 Task: Open Card Emergency Response Planning in Board Sales Forecasting Techniques to Workspace General Accounting and add a team member Softage.1@softage.net, a label Green, a checklist Help Desk Support, an attachment from Trello, a color Green and finally, add a card description 'Conduct team training session on time management and productivity' and a comment 'This task requires us to be adaptable and flexible, willing to pivot our approach as needed to achieve success.'. Add a start date 'Jan 01, 1900' with a due date 'Jan 08, 1900'
Action: Mouse moved to (192, 145)
Screenshot: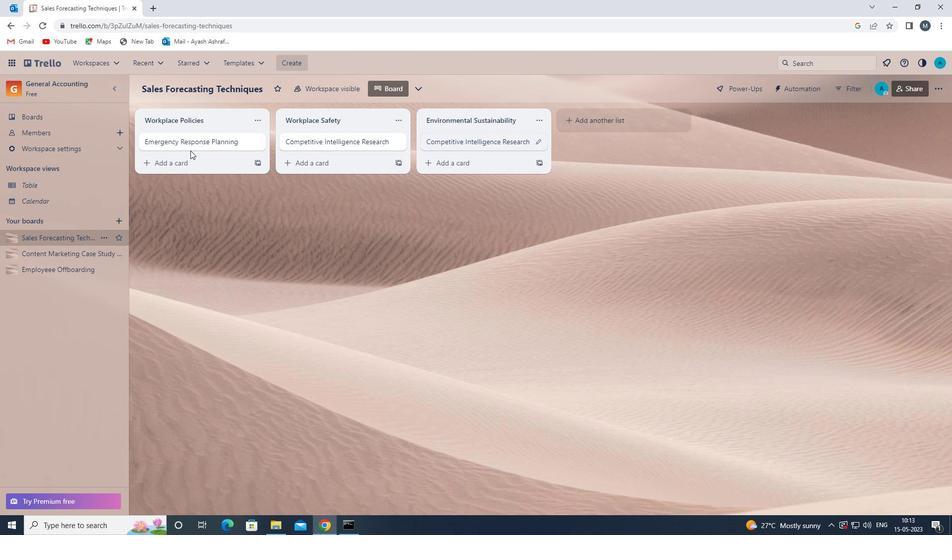 
Action: Mouse pressed left at (192, 145)
Screenshot: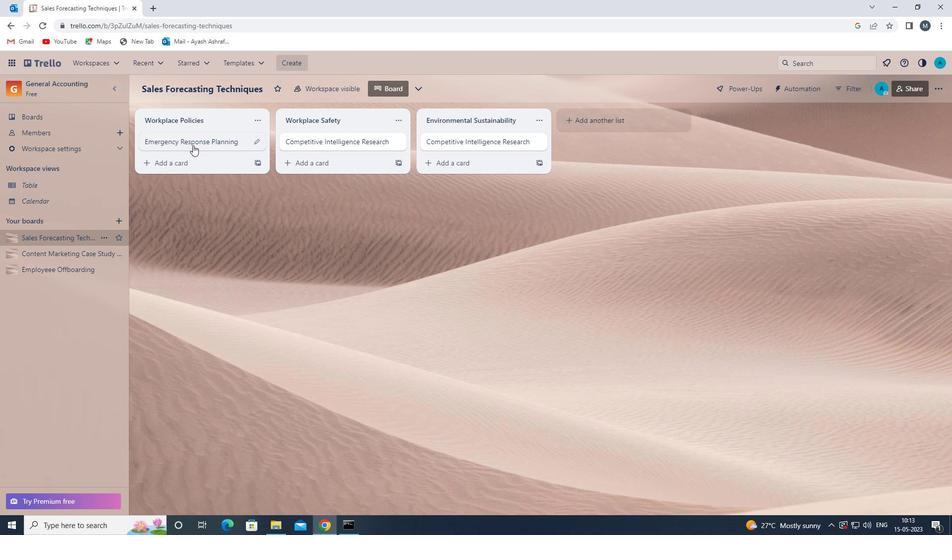 
Action: Mouse moved to (597, 137)
Screenshot: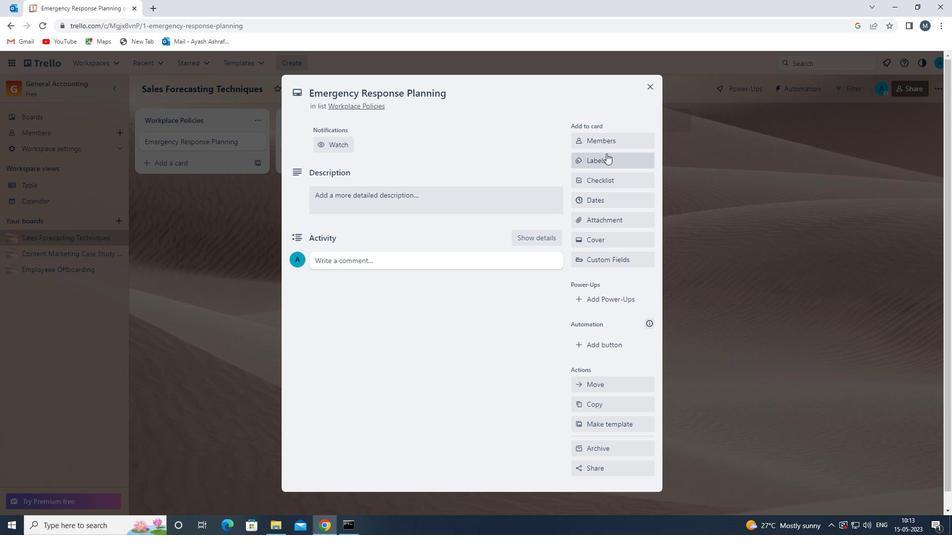 
Action: Mouse pressed left at (597, 137)
Screenshot: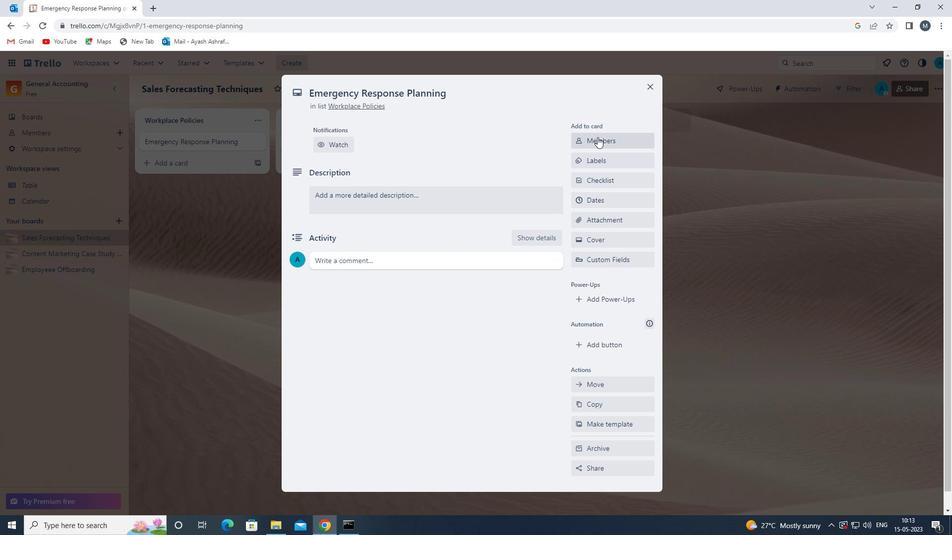 
Action: Key pressed s
Screenshot: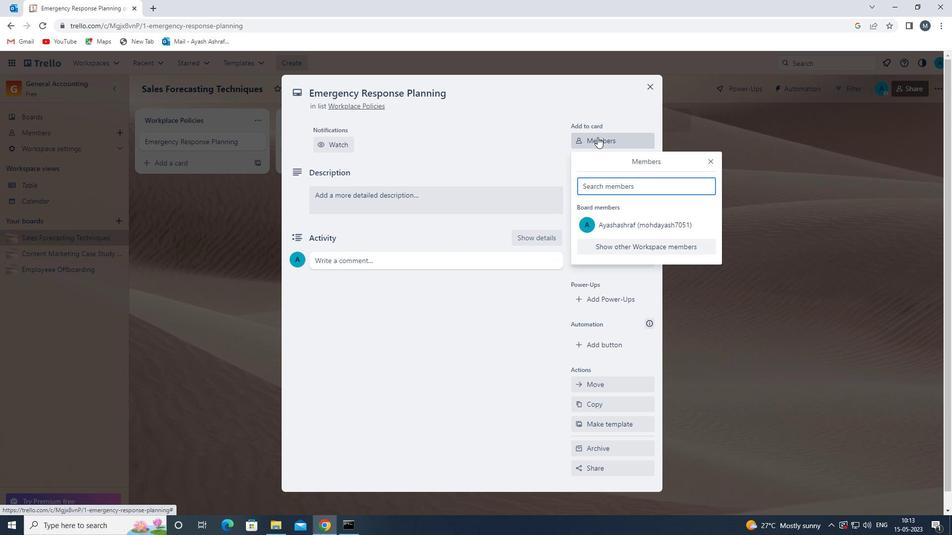 
Action: Mouse moved to (624, 281)
Screenshot: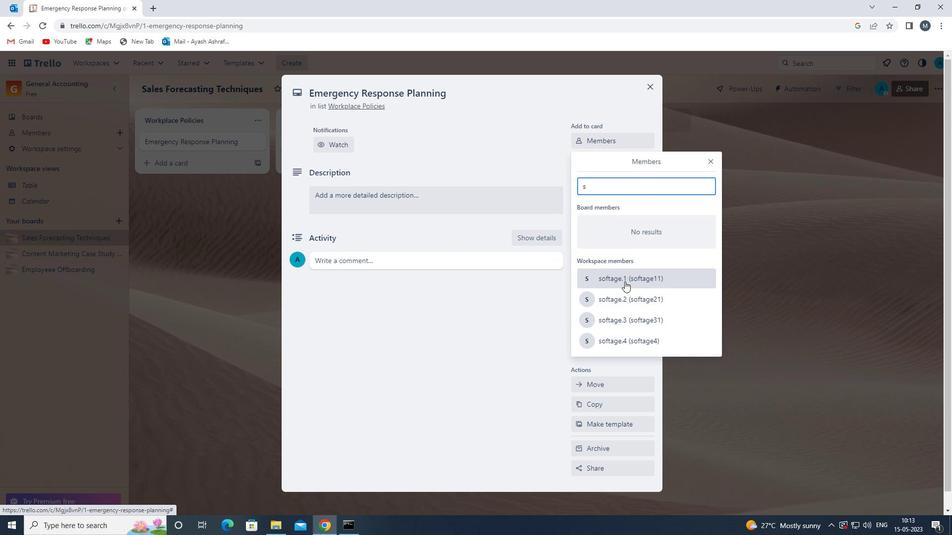 
Action: Mouse pressed left at (624, 281)
Screenshot: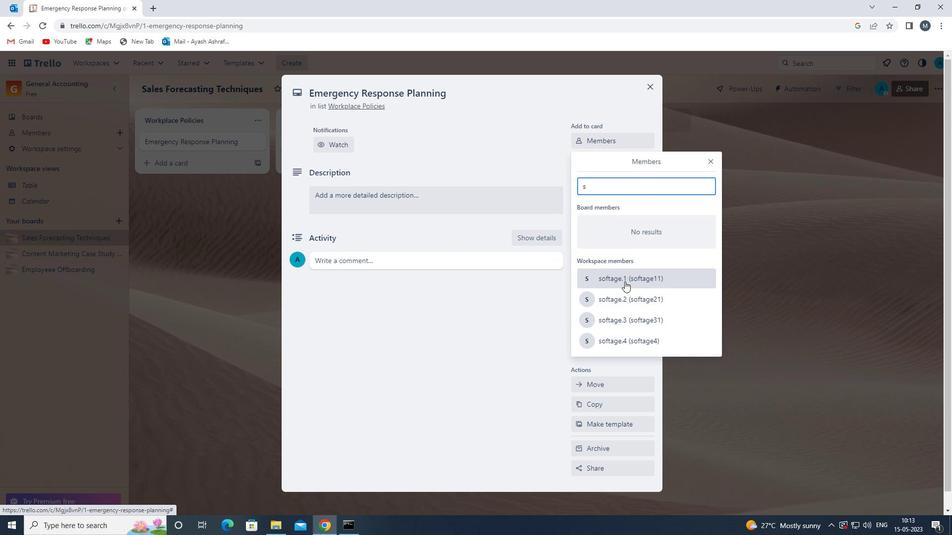 
Action: Mouse moved to (710, 163)
Screenshot: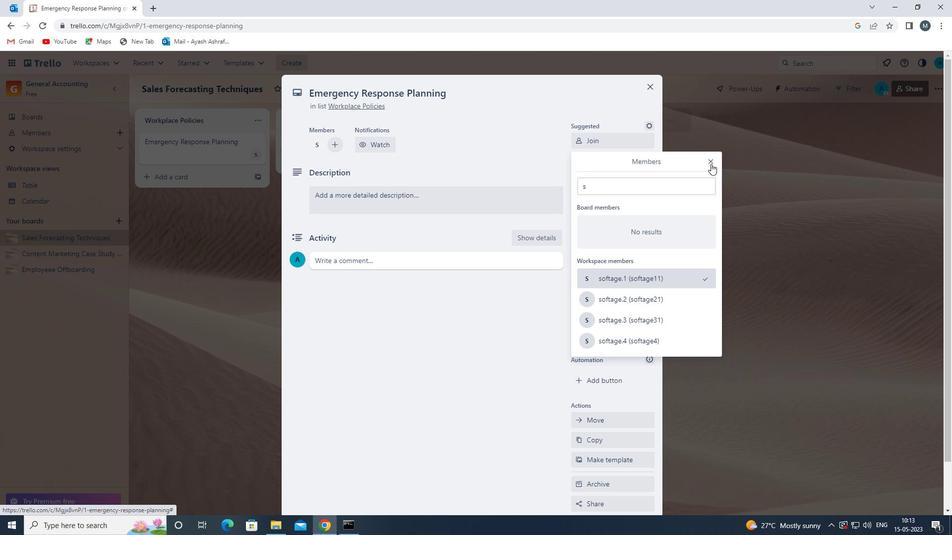 
Action: Mouse pressed left at (710, 163)
Screenshot: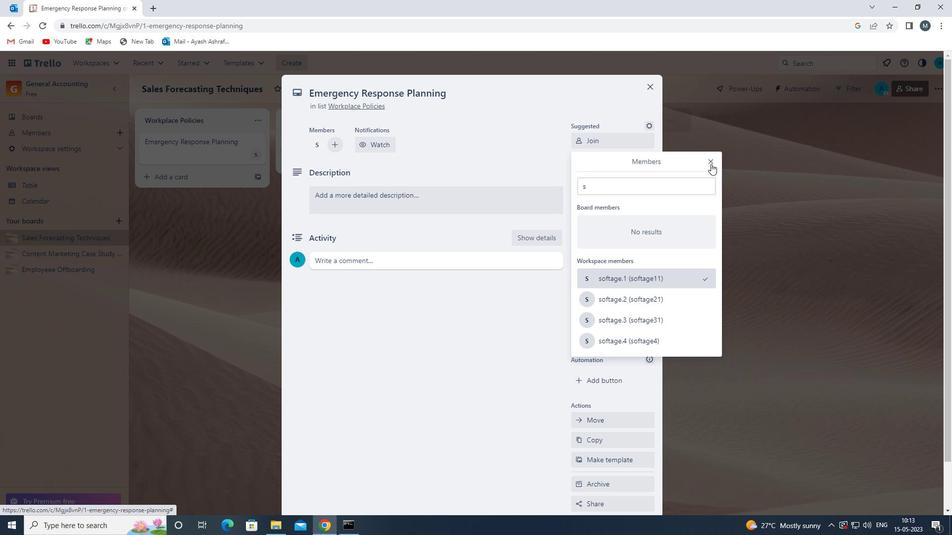 
Action: Mouse moved to (598, 198)
Screenshot: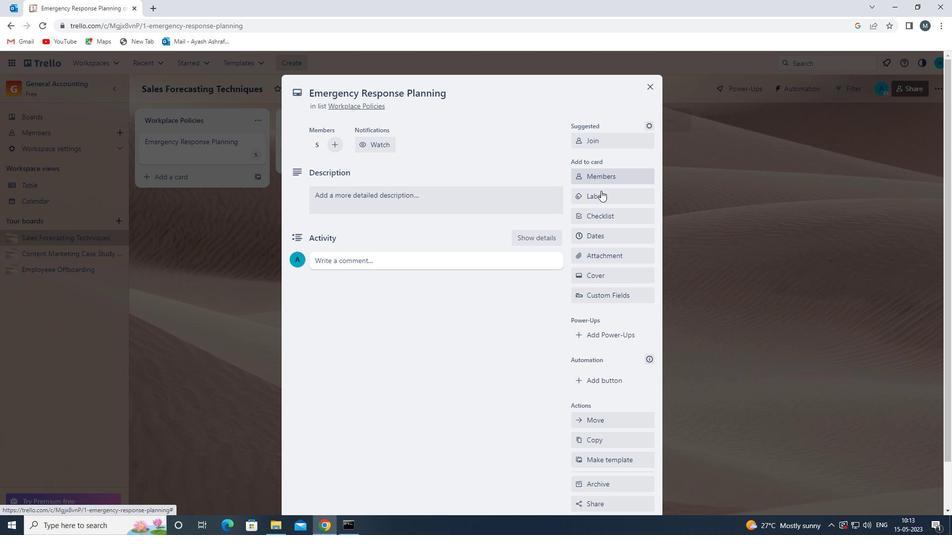 
Action: Mouse pressed left at (598, 198)
Screenshot: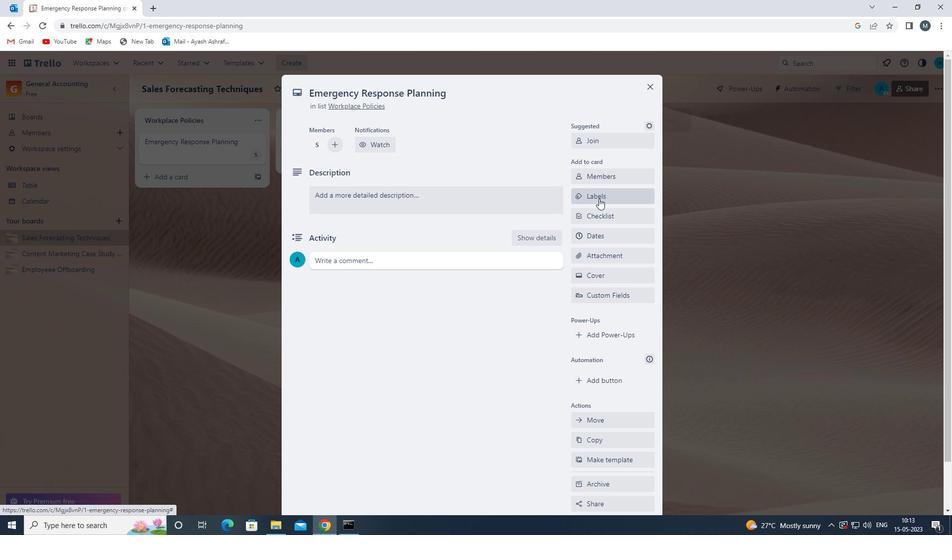 
Action: Mouse moved to (619, 279)
Screenshot: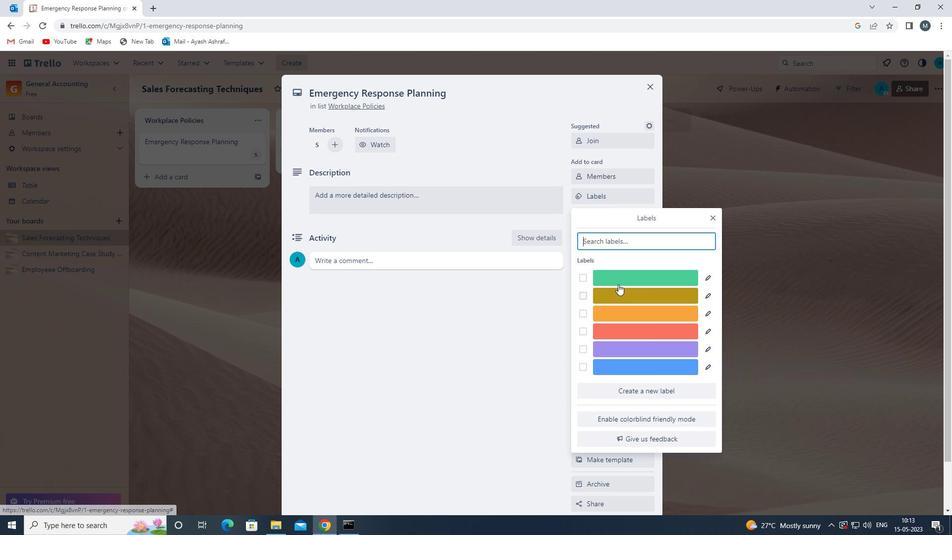 
Action: Mouse pressed left at (619, 279)
Screenshot: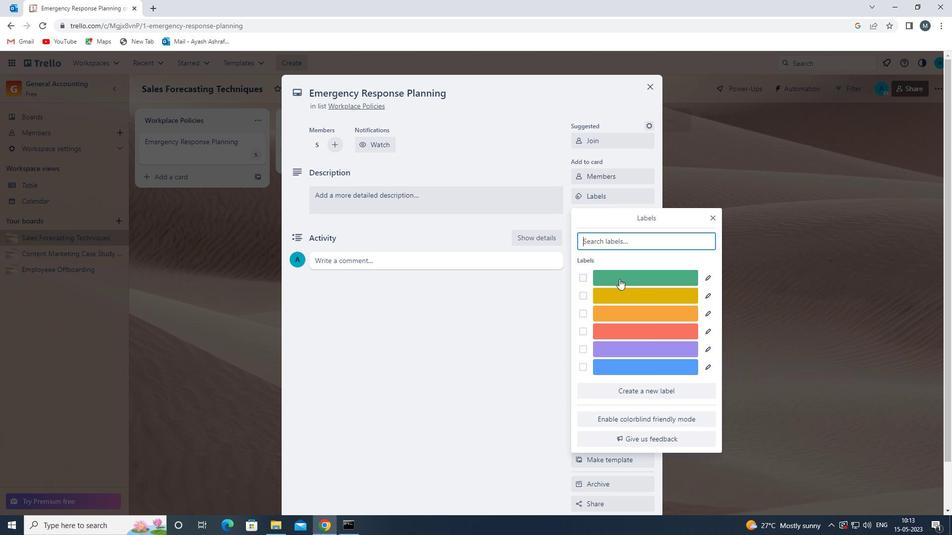 
Action: Mouse moved to (713, 217)
Screenshot: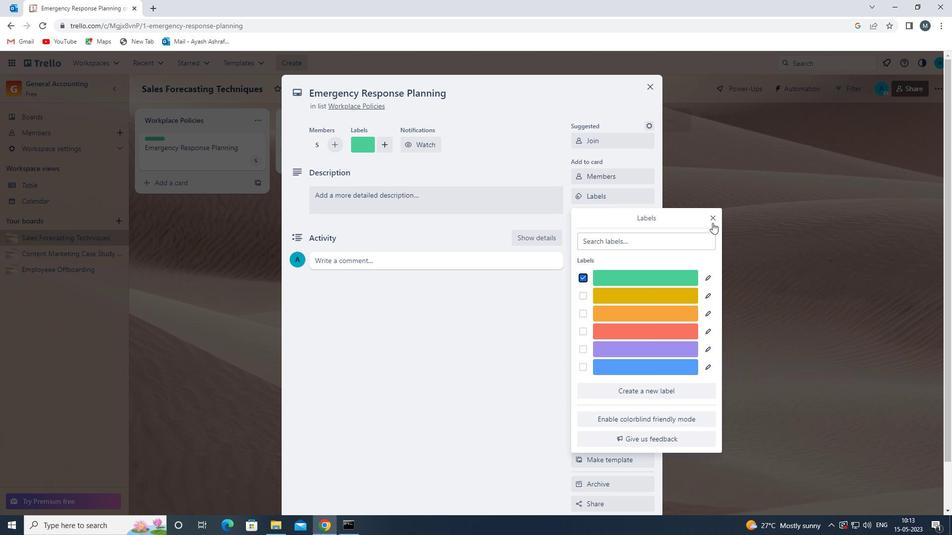 
Action: Mouse pressed left at (713, 217)
Screenshot: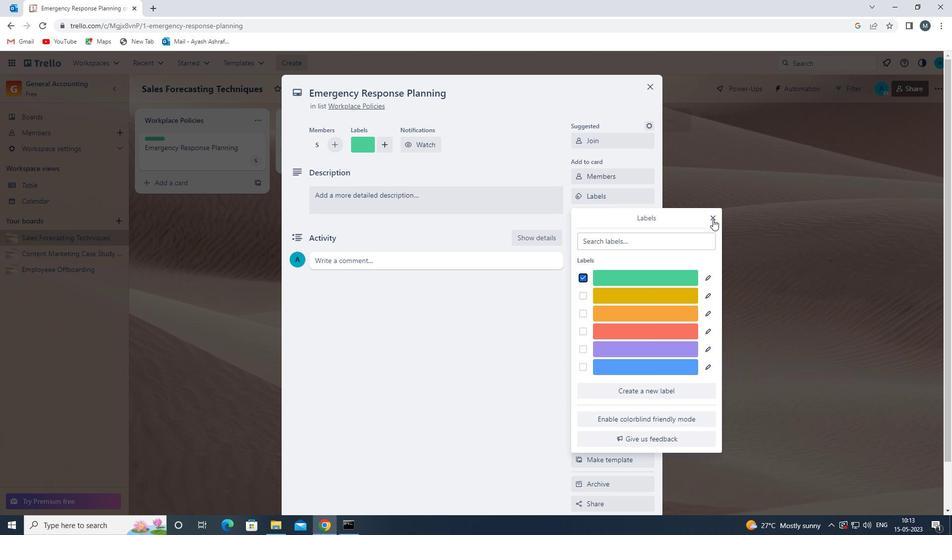 
Action: Mouse moved to (591, 214)
Screenshot: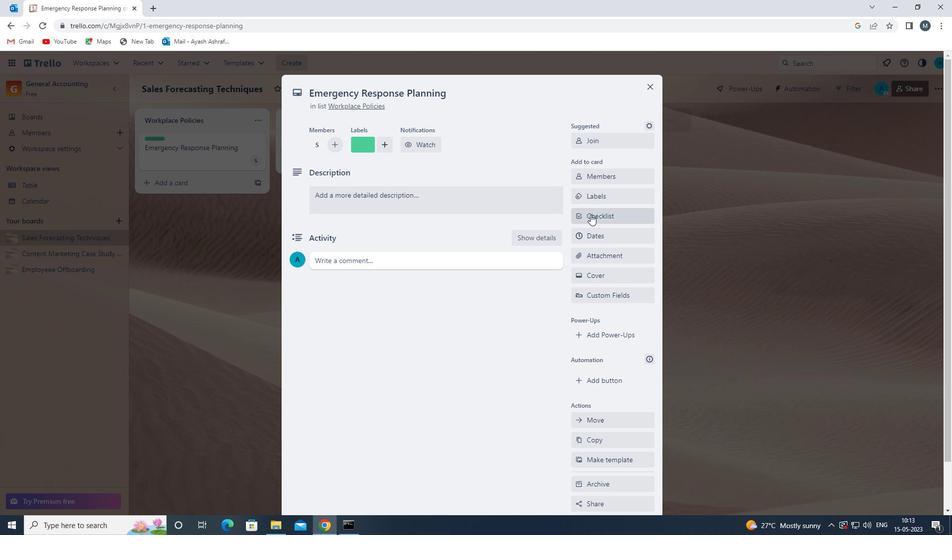 
Action: Mouse pressed left at (591, 214)
Screenshot: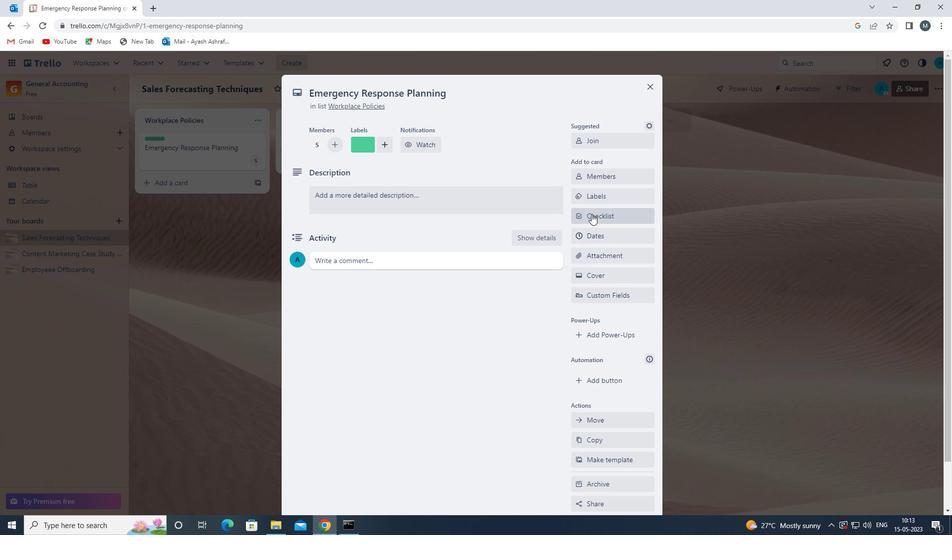 
Action: Key pressed <Key.shift><Key.shift><Key.shift><Key.shift>HELP<Key.space><Key.shift>DESK<Key.space><Key.shift>SUPPORT<Key.space>
Screenshot: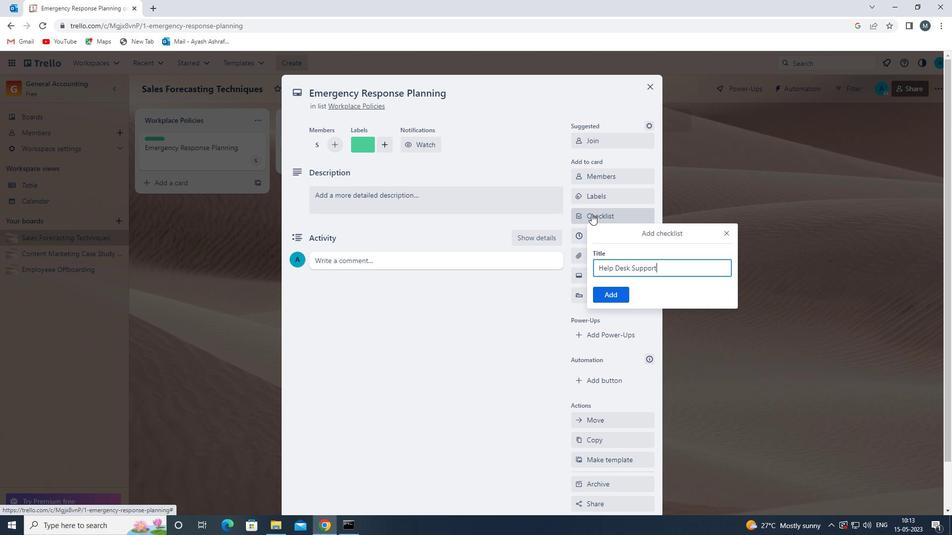 
Action: Mouse moved to (613, 296)
Screenshot: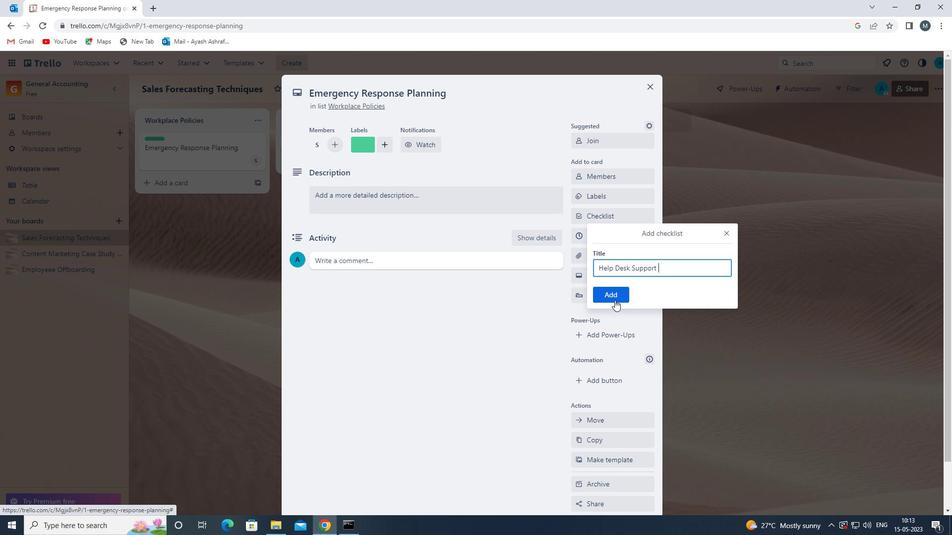 
Action: Mouse pressed left at (613, 296)
Screenshot: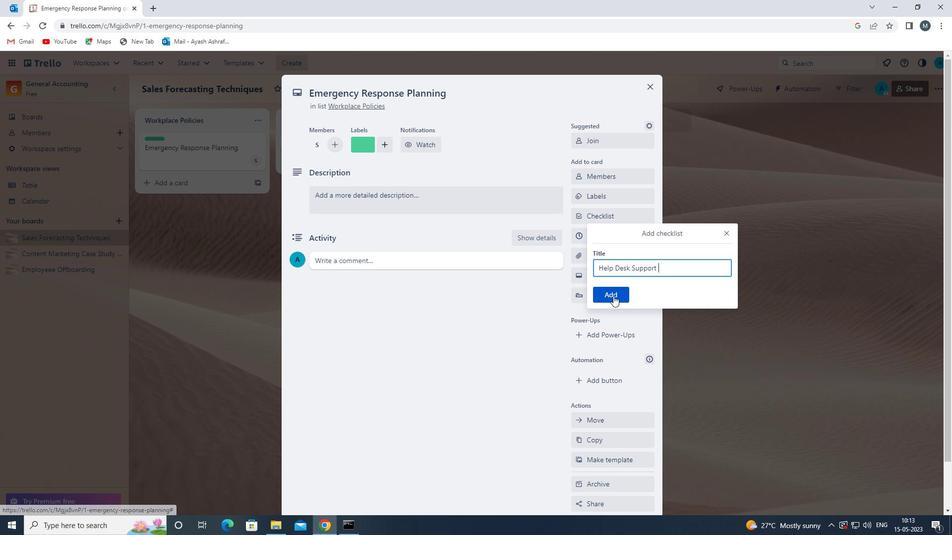 
Action: Mouse moved to (597, 250)
Screenshot: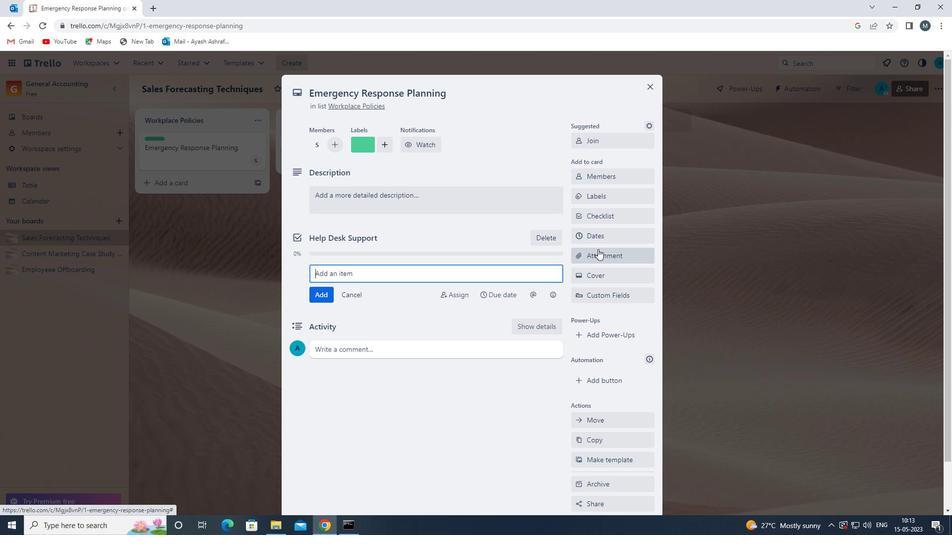 
Action: Mouse pressed left at (597, 250)
Screenshot: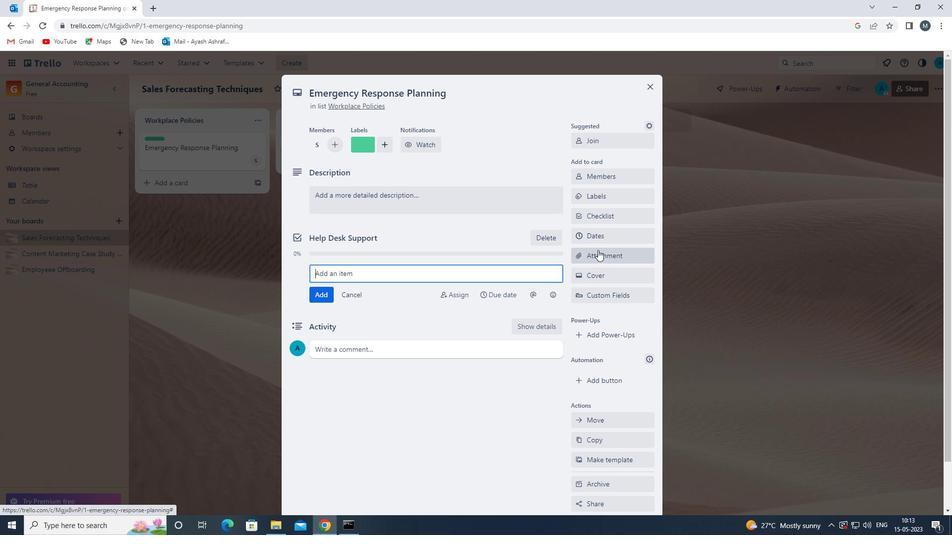 
Action: Mouse moved to (592, 314)
Screenshot: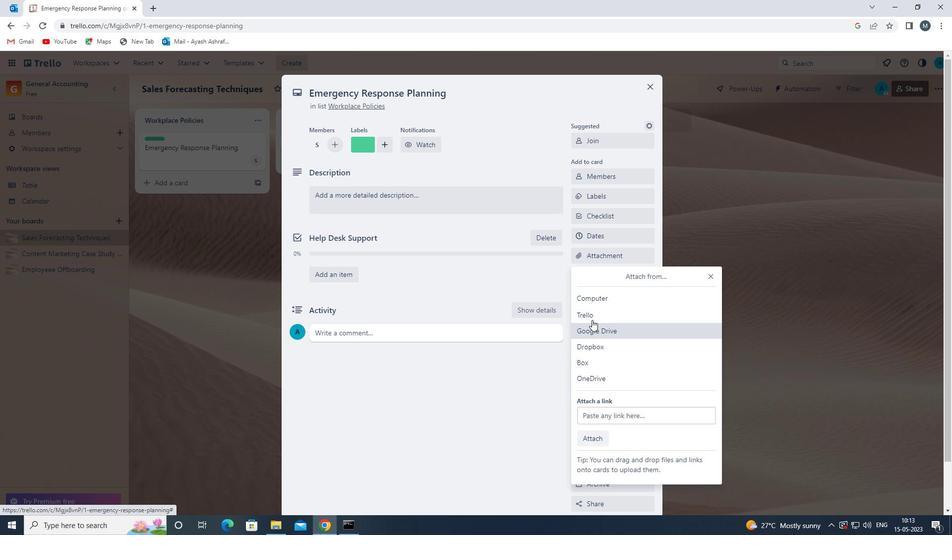
Action: Mouse pressed left at (592, 314)
Screenshot: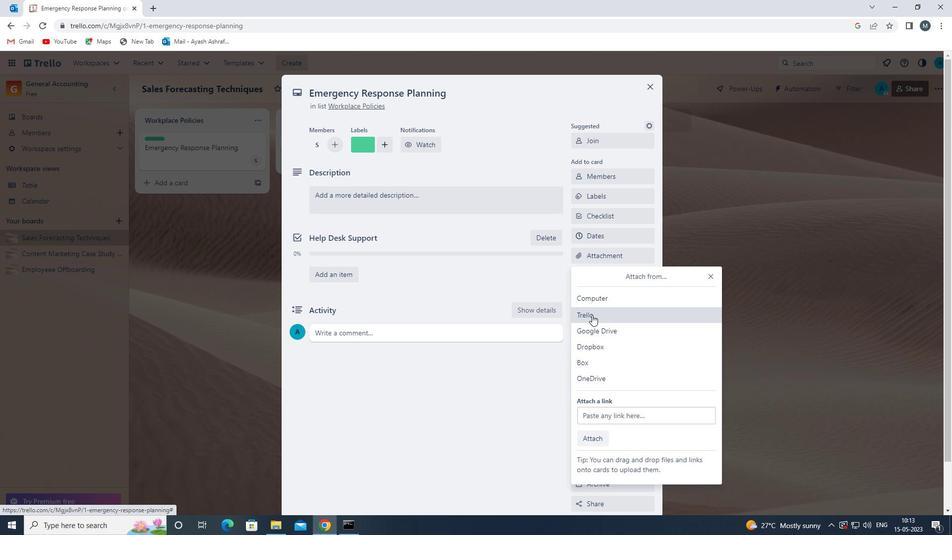 
Action: Mouse moved to (596, 279)
Screenshot: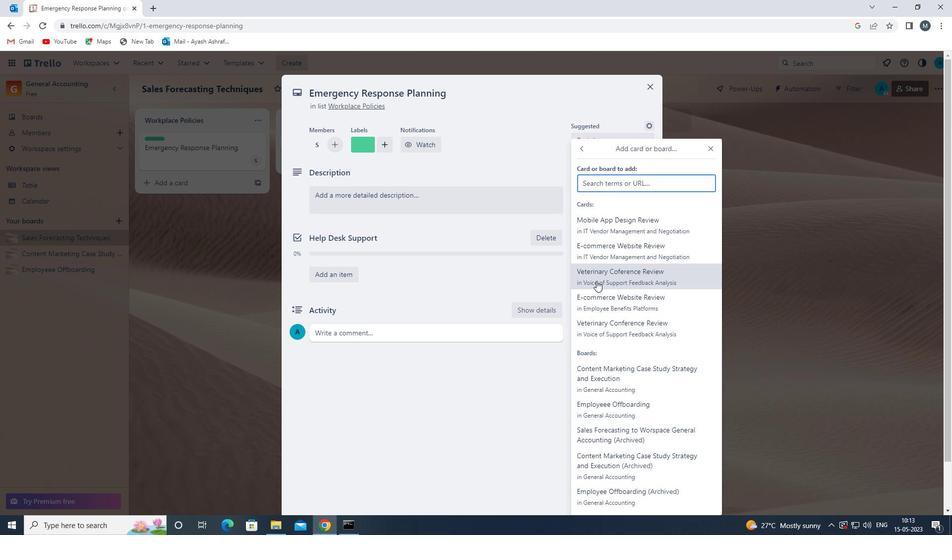 
Action: Mouse pressed left at (596, 279)
Screenshot: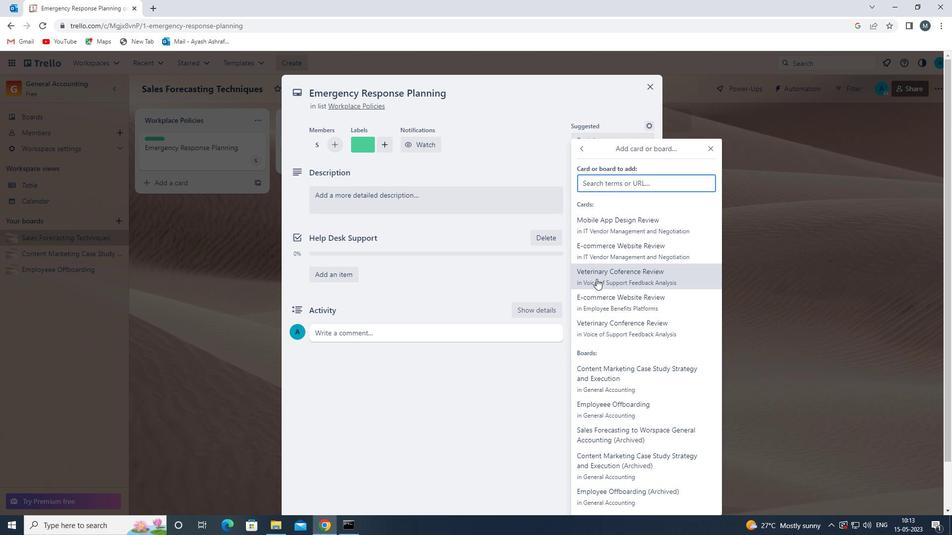
Action: Mouse moved to (600, 278)
Screenshot: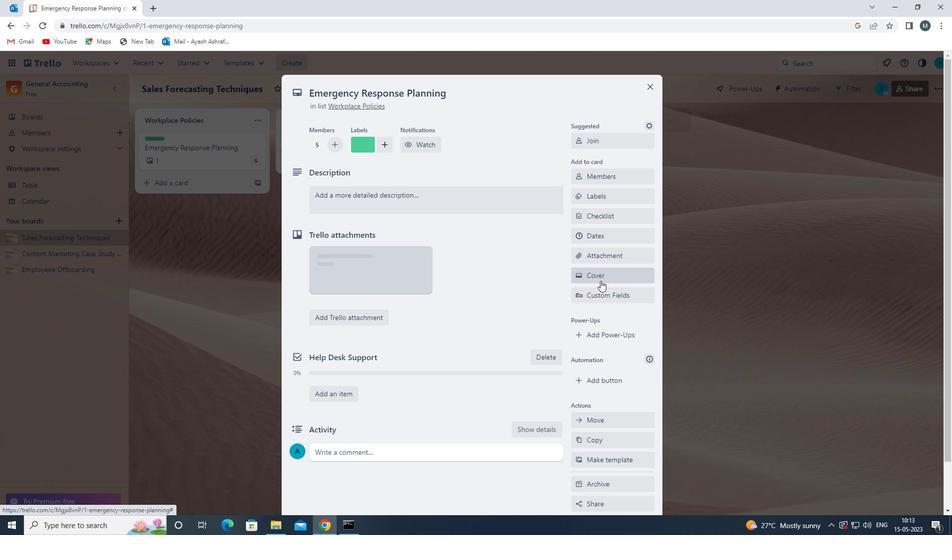 
Action: Mouse pressed left at (600, 278)
Screenshot: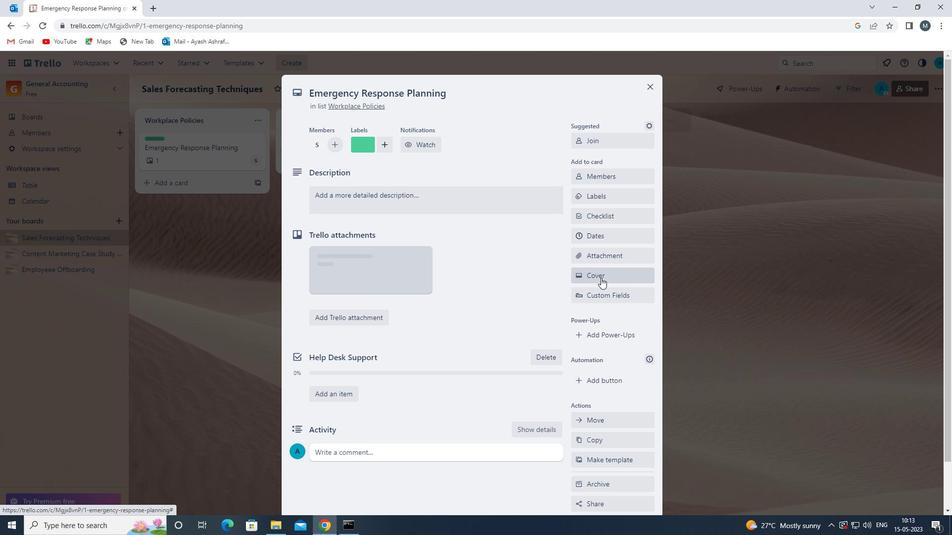 
Action: Mouse moved to (592, 311)
Screenshot: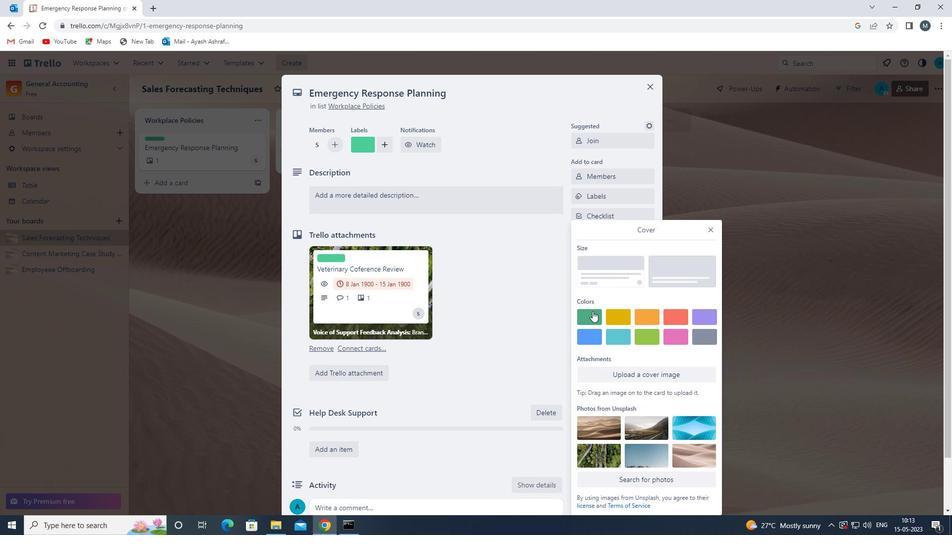 
Action: Mouse pressed left at (592, 311)
Screenshot: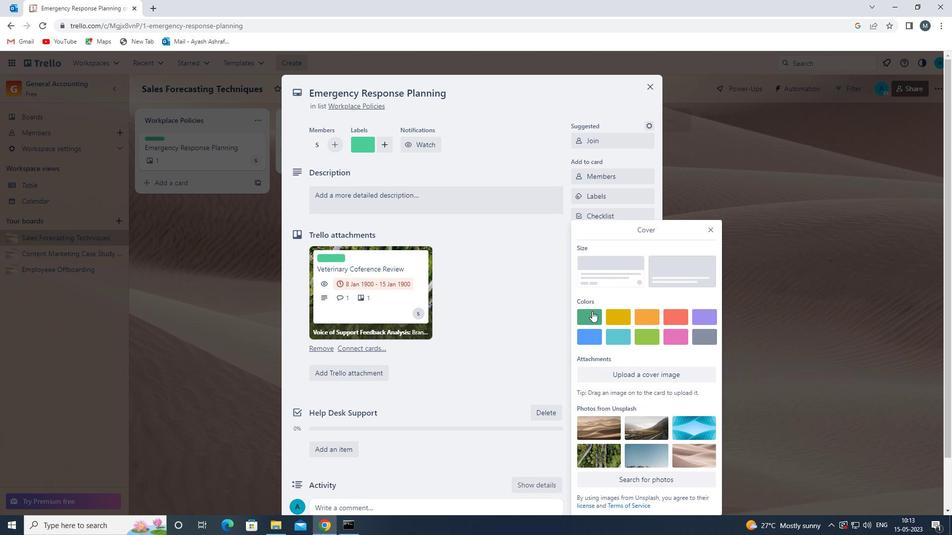 
Action: Mouse moved to (709, 210)
Screenshot: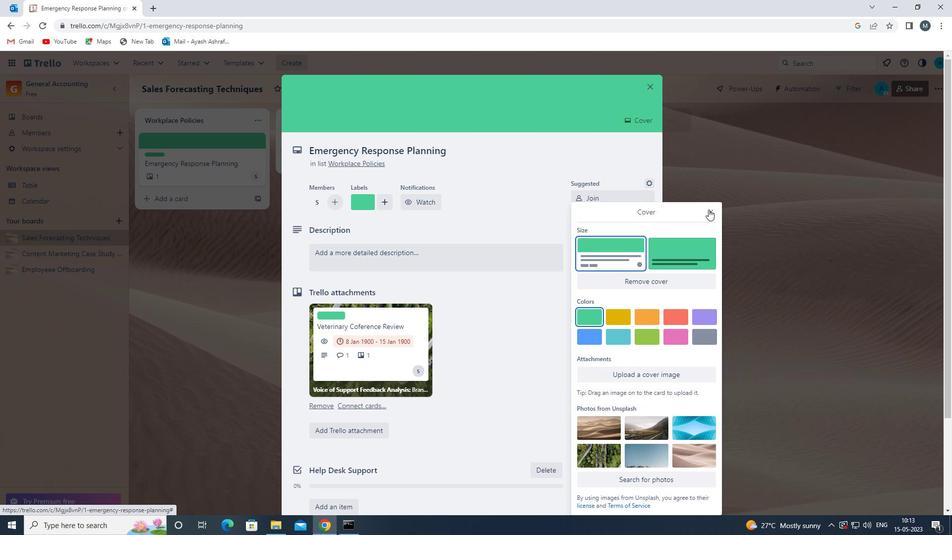 
Action: Mouse pressed left at (709, 210)
Screenshot: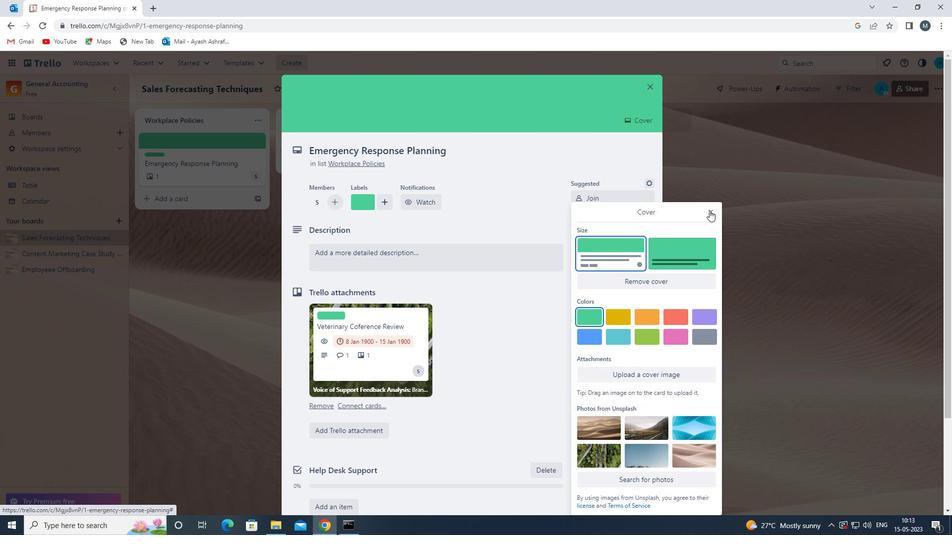 
Action: Mouse moved to (395, 255)
Screenshot: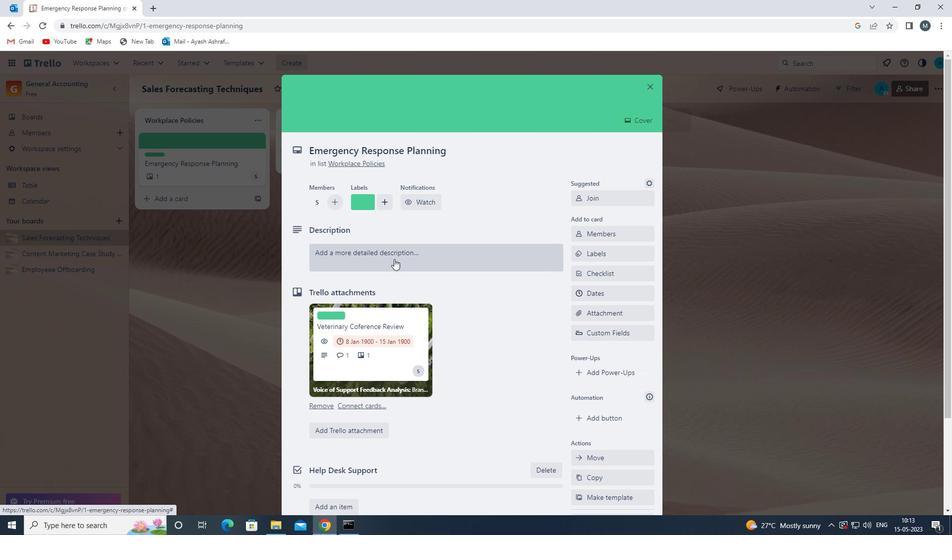
Action: Mouse pressed left at (395, 255)
Screenshot: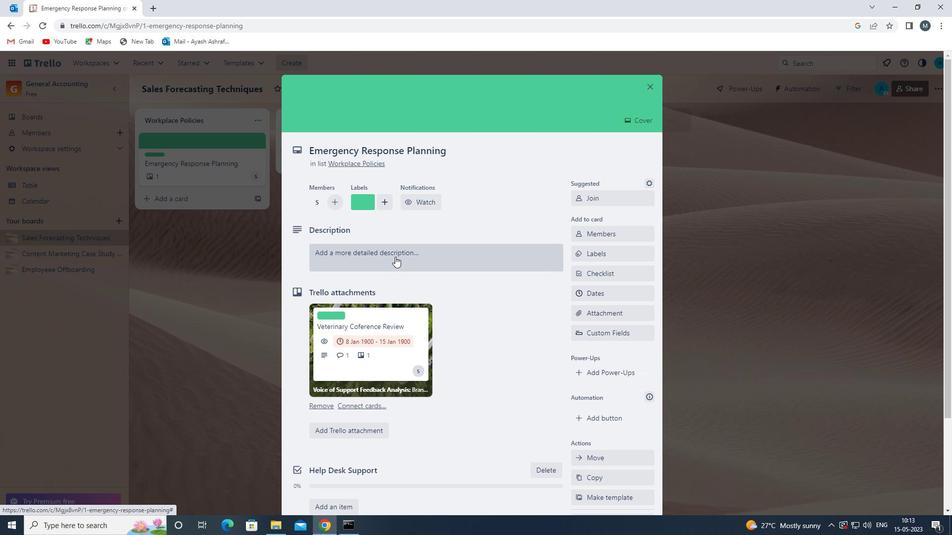 
Action: Mouse moved to (339, 290)
Screenshot: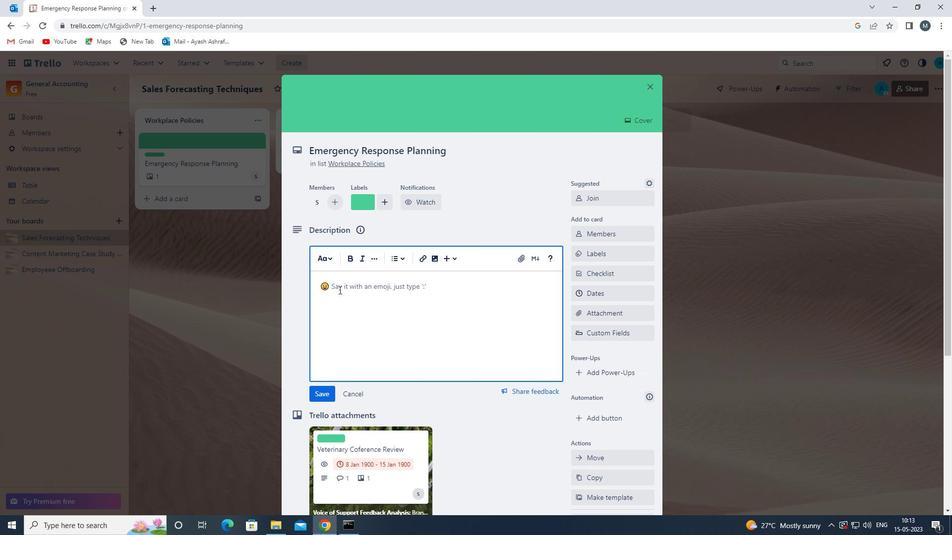 
Action: Mouse pressed left at (339, 290)
Screenshot: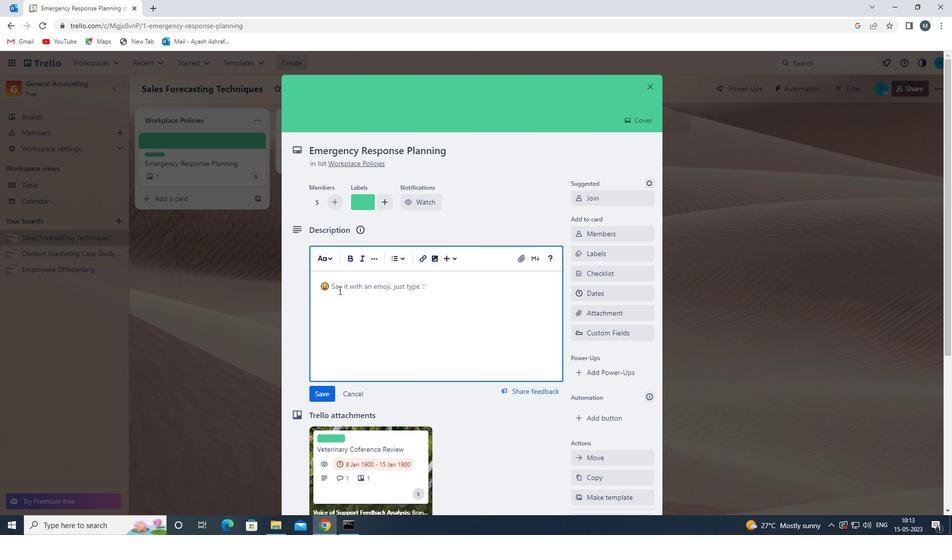
Action: Mouse moved to (338, 291)
Screenshot: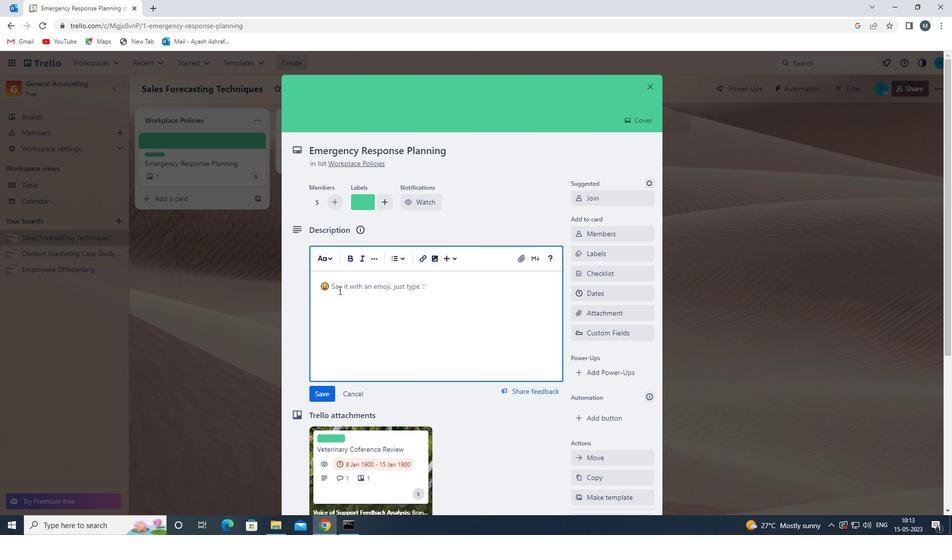 
Action: Key pressed <Key.shift><Key.shift><Key.shift><Key.shift><Key.shift>CONDUCT<Key.space>TEAM<Key.space>TRAINING<Key.space>SESSION<Key.space>ON<Key.space>TIME<Key.space>MANAGEMENT<Key.space>AND<Key.space>PRODUCTIVITY<Key.space>
Screenshot: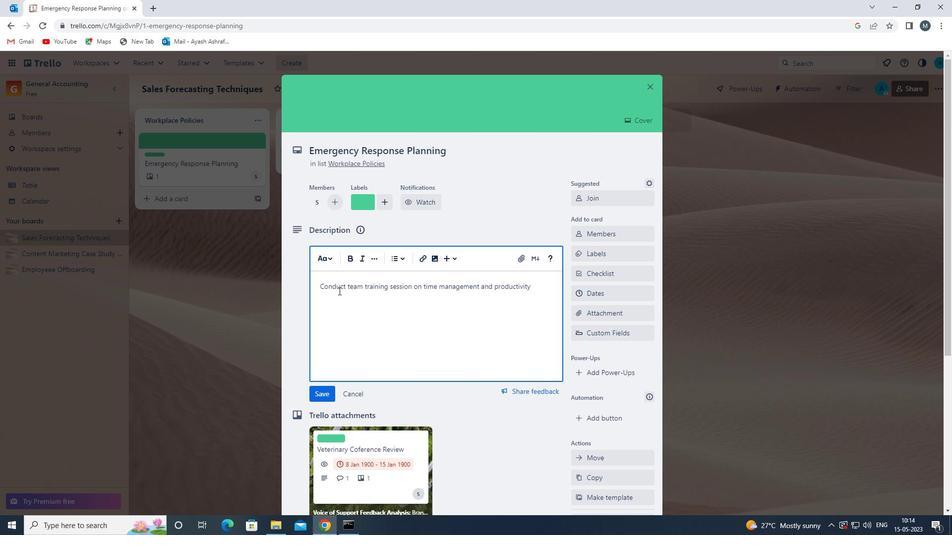 
Action: Mouse moved to (321, 394)
Screenshot: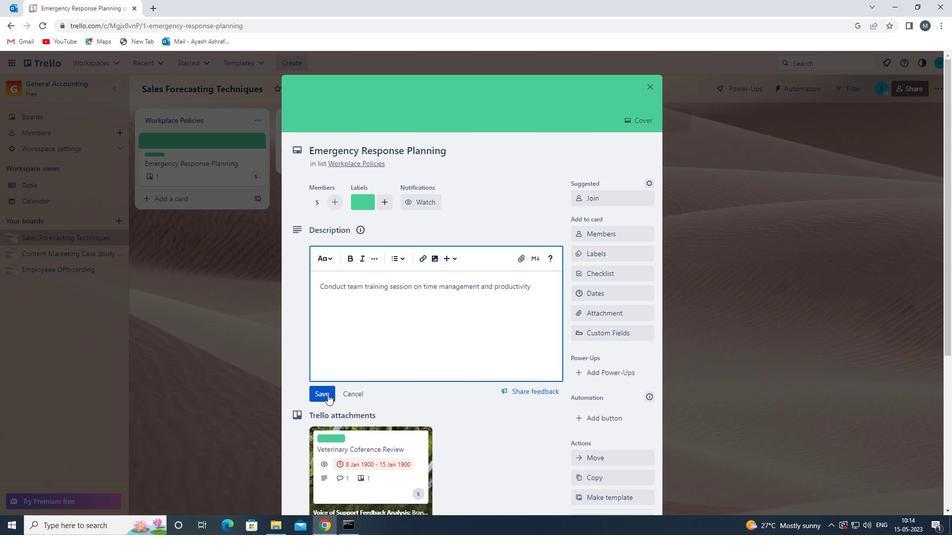 
Action: Mouse pressed left at (321, 394)
Screenshot: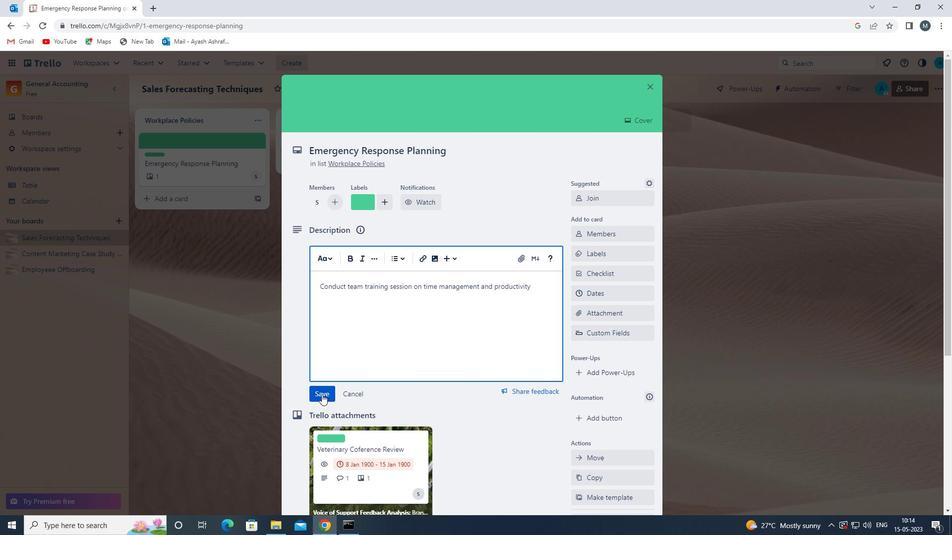 
Action: Mouse moved to (430, 309)
Screenshot: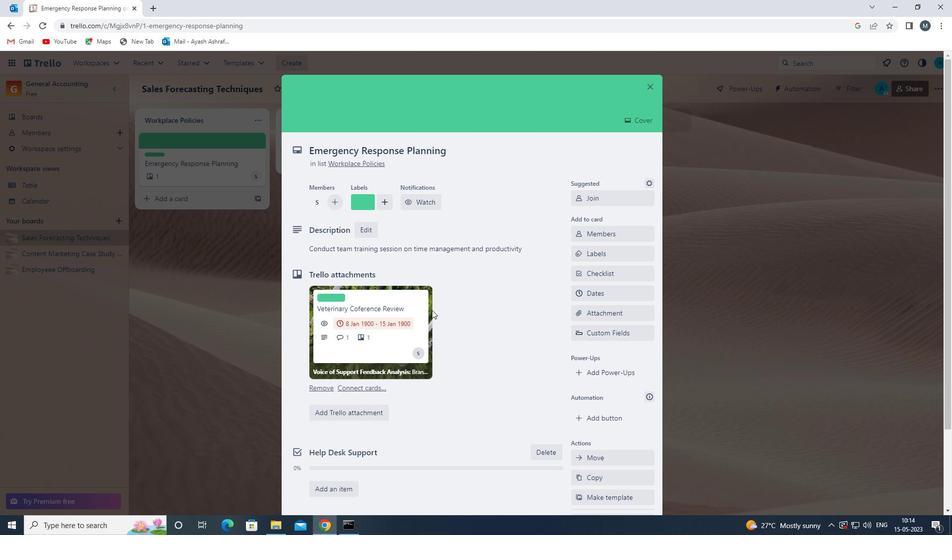 
Action: Mouse scrolled (430, 309) with delta (0, 0)
Screenshot: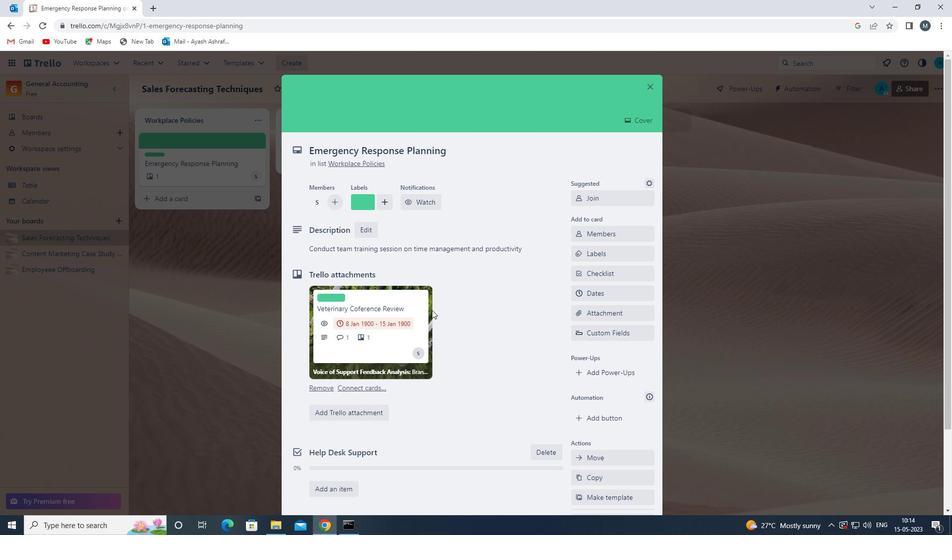 
Action: Mouse moved to (430, 309)
Screenshot: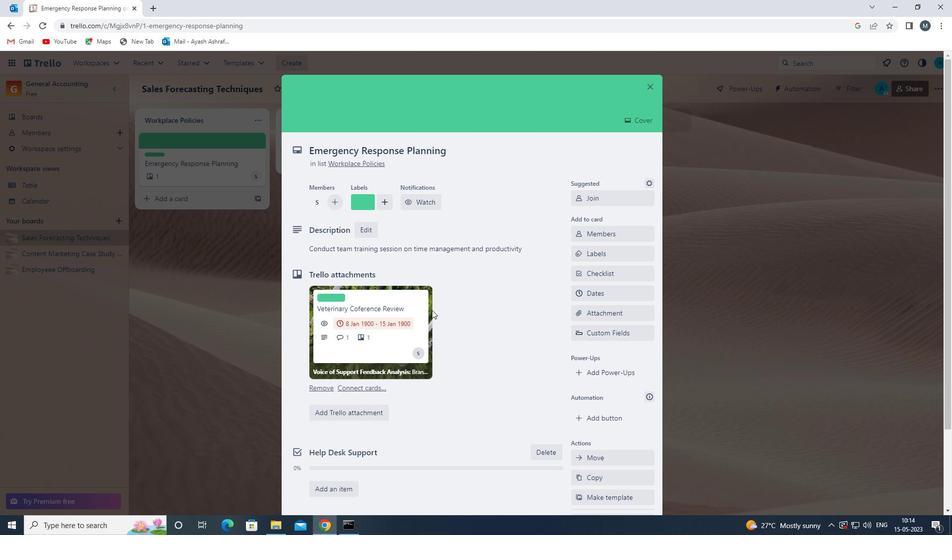 
Action: Mouse scrolled (430, 309) with delta (0, 0)
Screenshot: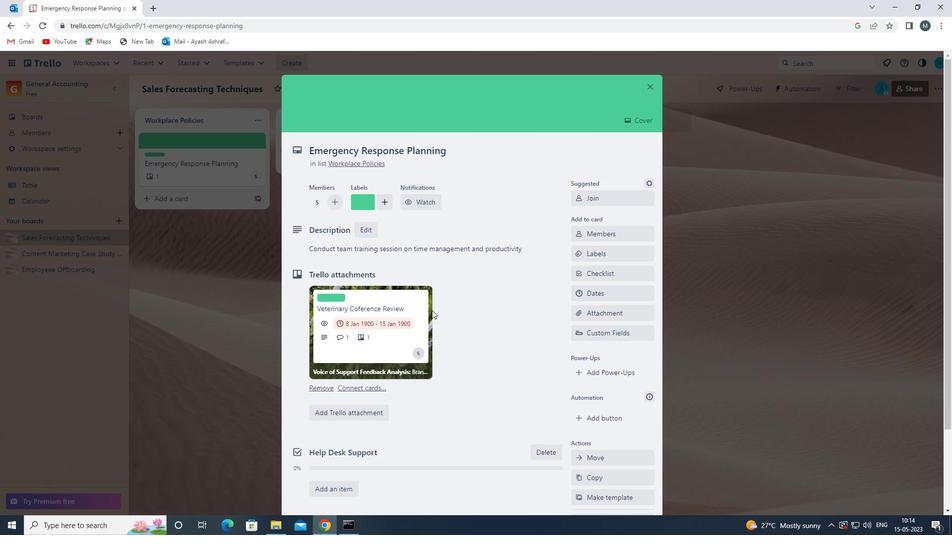 
Action: Mouse moved to (428, 310)
Screenshot: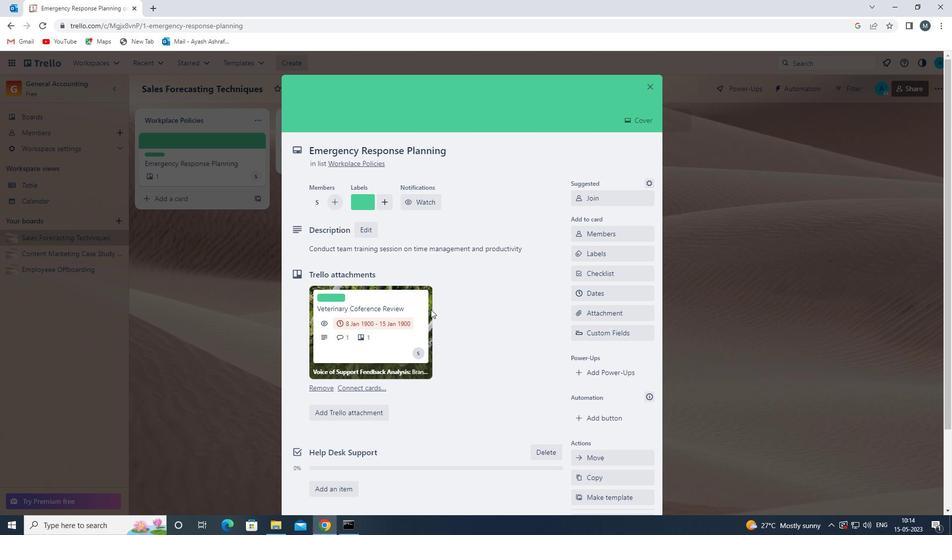 
Action: Mouse scrolled (428, 309) with delta (0, 0)
Screenshot: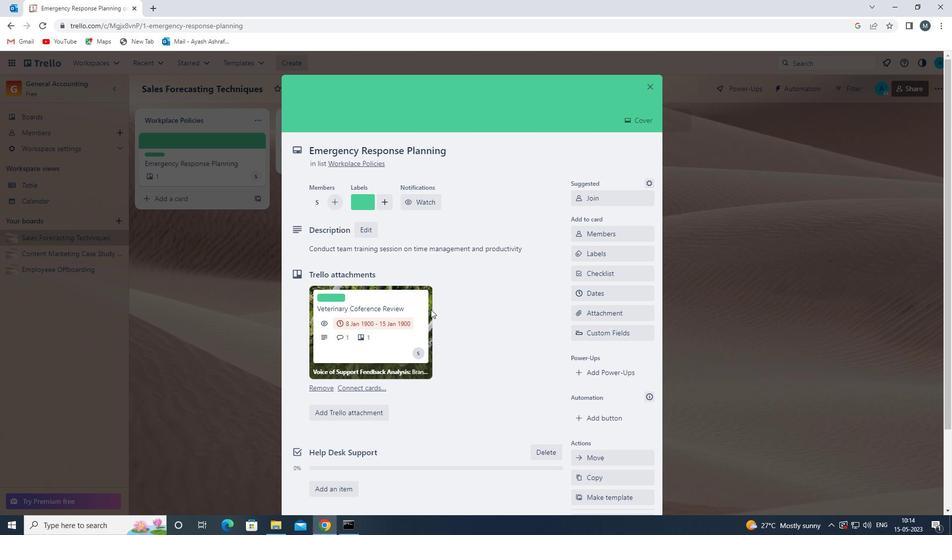 
Action: Mouse moved to (363, 449)
Screenshot: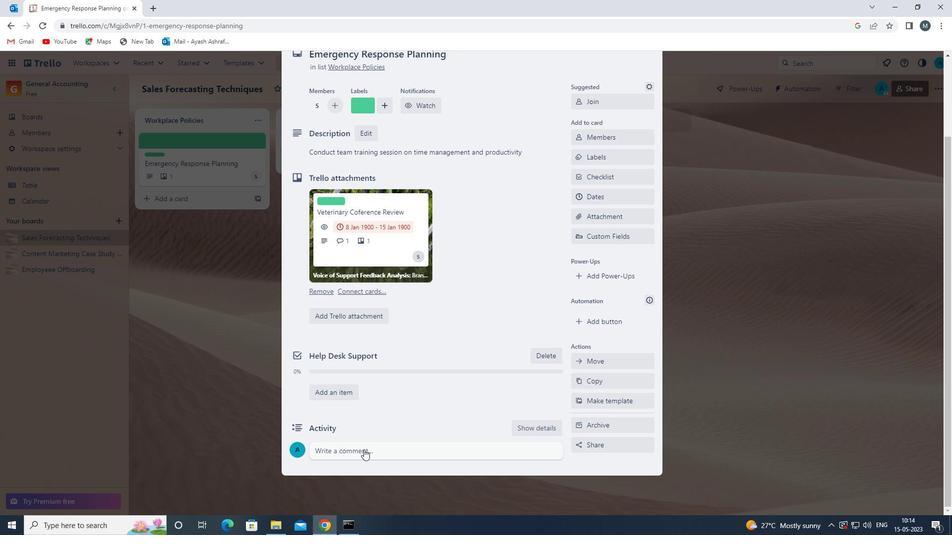 
Action: Mouse pressed left at (363, 449)
Screenshot: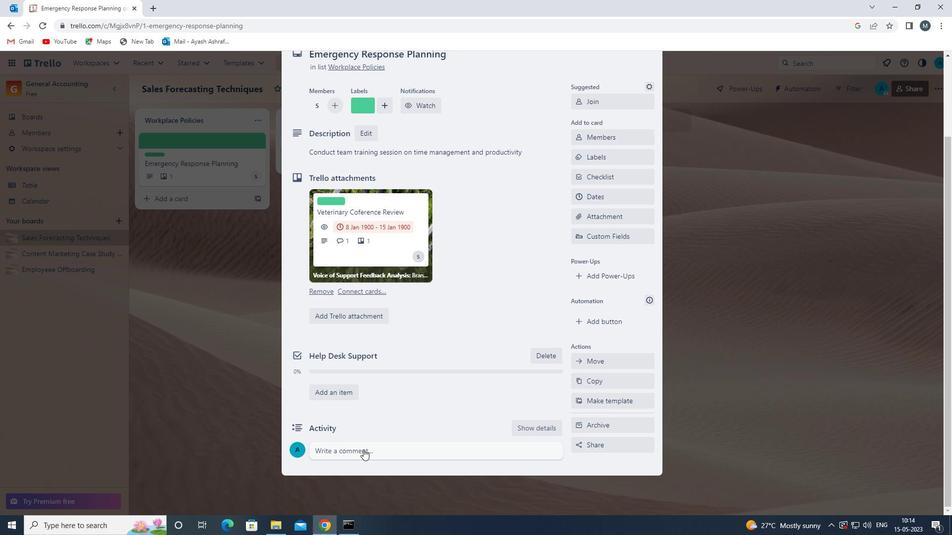 
Action: Mouse moved to (404, 383)
Screenshot: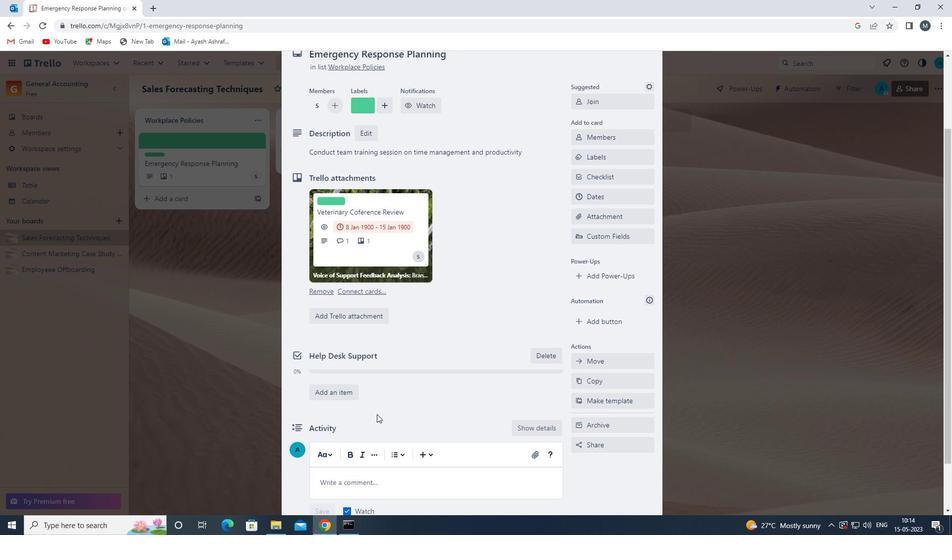
Action: Mouse scrolled (404, 383) with delta (0, 0)
Screenshot: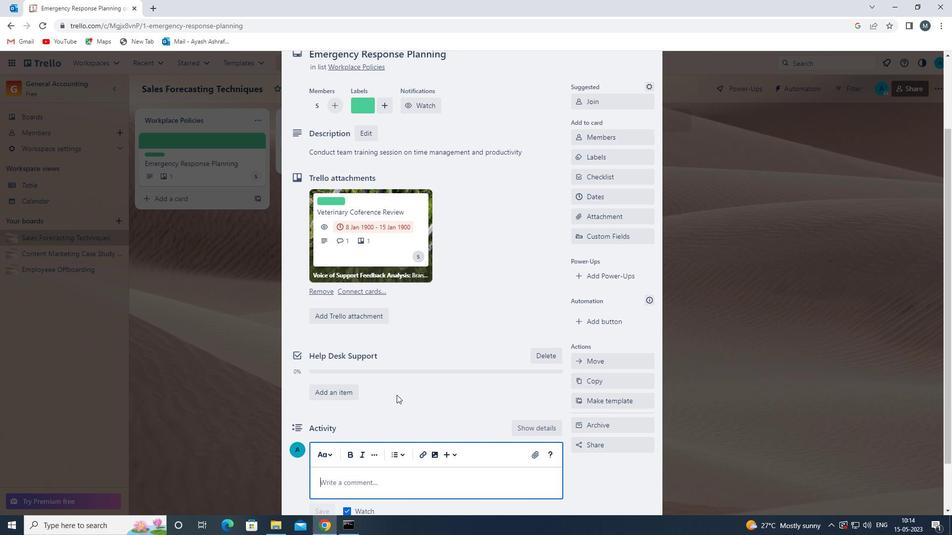 
Action: Mouse moved to (404, 384)
Screenshot: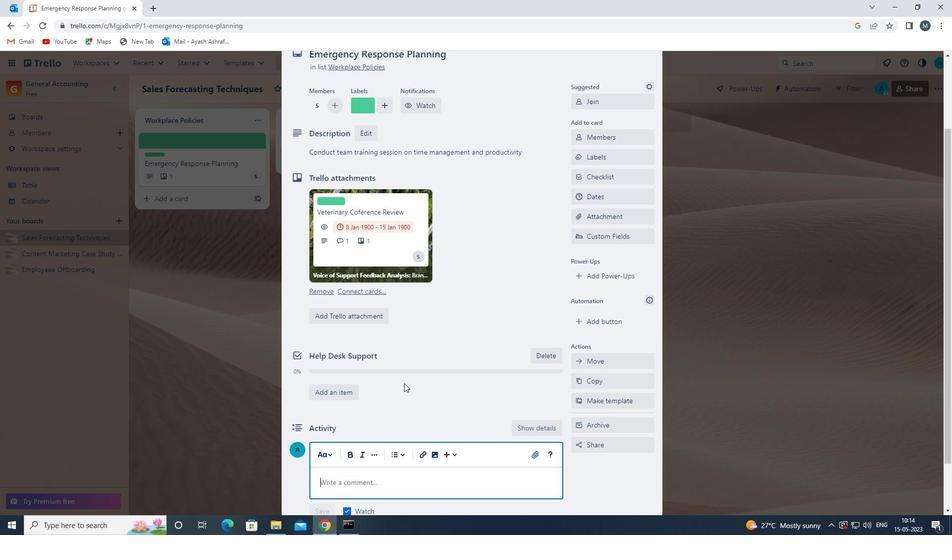 
Action: Mouse scrolled (404, 384) with delta (0, 0)
Screenshot: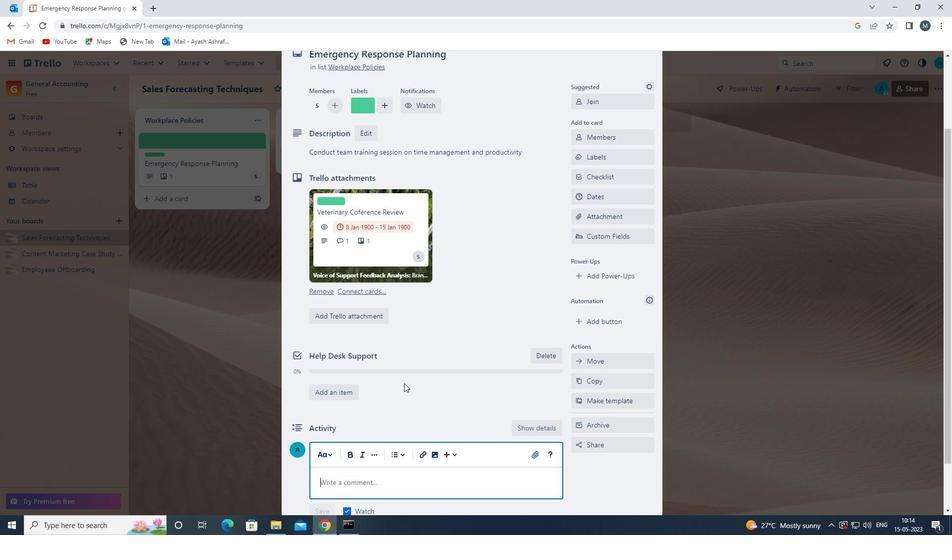 
Action: Mouse moved to (400, 390)
Screenshot: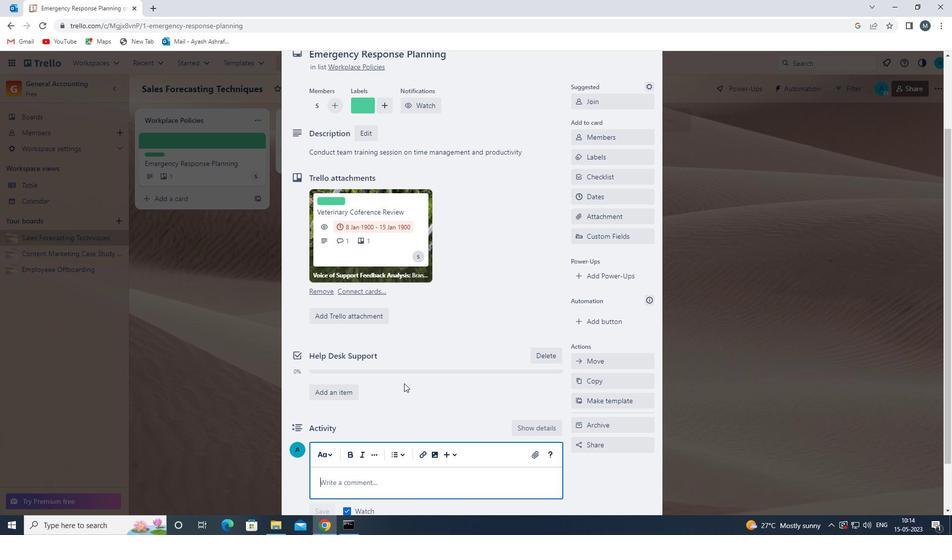
Action: Mouse scrolled (400, 390) with delta (0, 0)
Screenshot: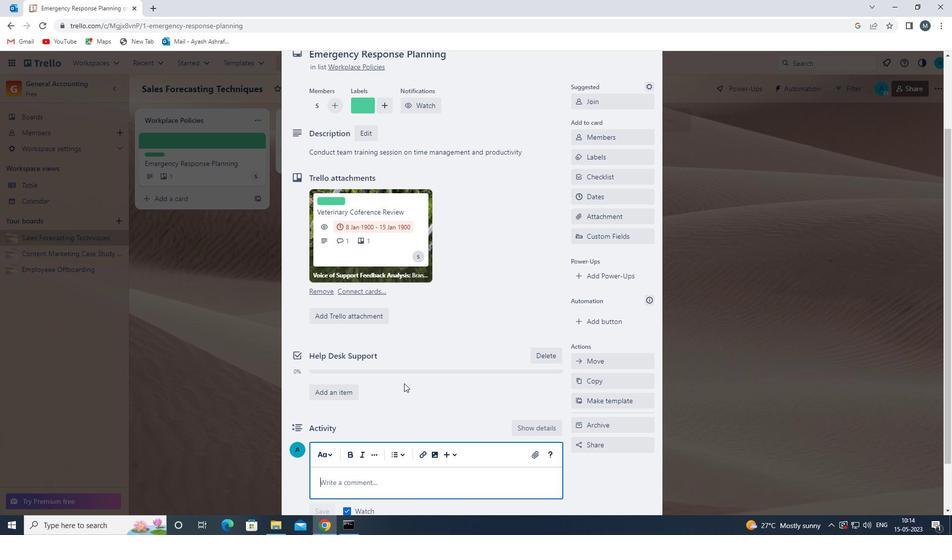 
Action: Mouse moved to (361, 414)
Screenshot: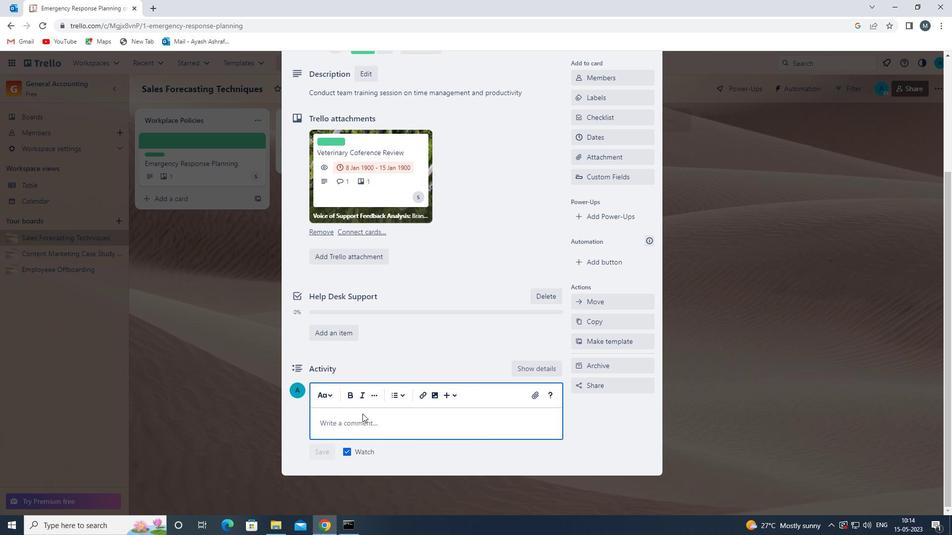 
Action: Mouse pressed left at (361, 414)
Screenshot: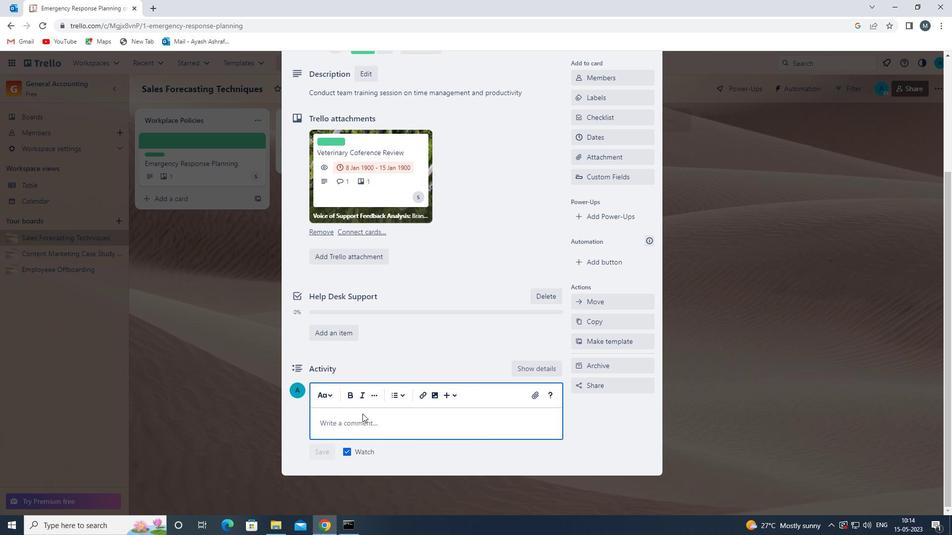 
Action: Mouse moved to (363, 419)
Screenshot: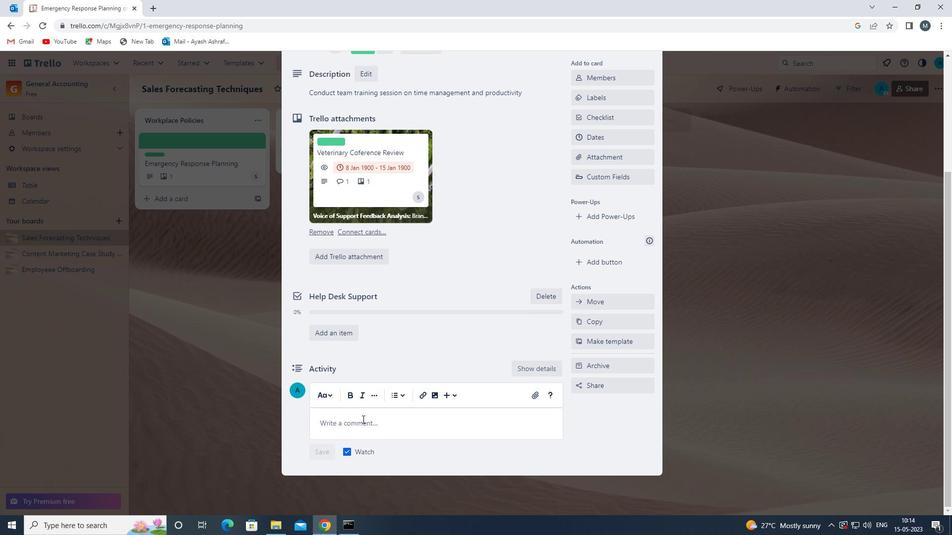 
Action: Mouse pressed left at (363, 419)
Screenshot: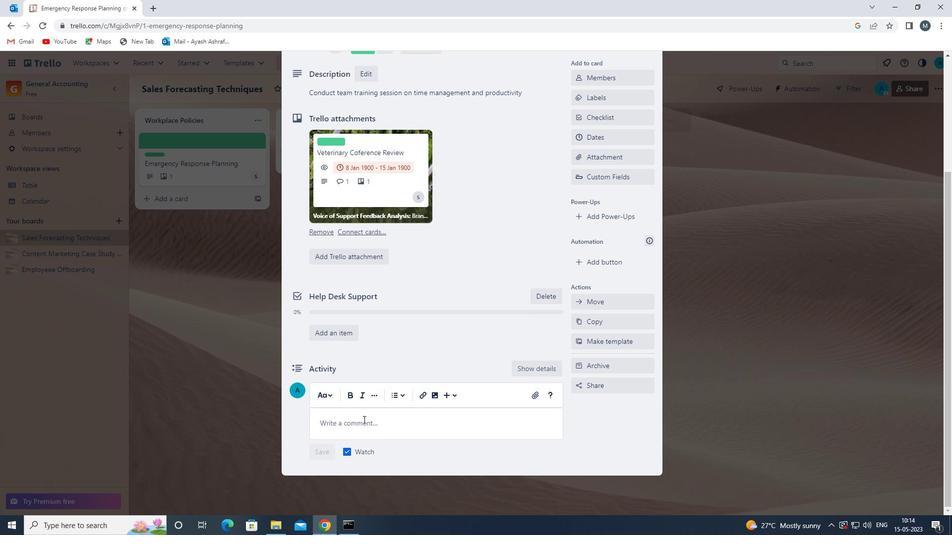 
Action: Mouse moved to (364, 419)
Screenshot: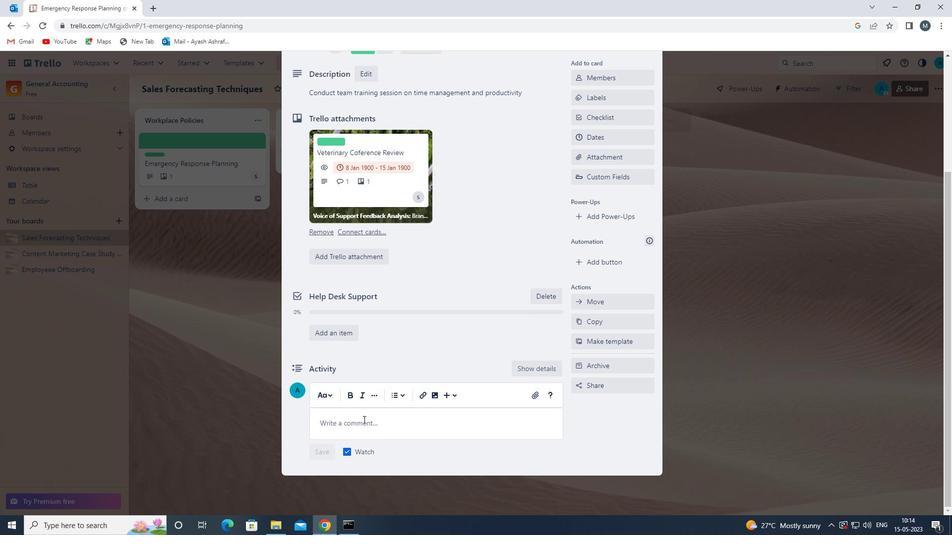 
Action: Key pressed <Key.shift>THIS<Key.space>TASK<Key.space>REQUIRES<Key.space>US<Key.space>TO<Key.space>BE<Key.space>ADAPTABLE<Key.space>AND<Key.space>FLEXIBLE<Key.space><Key.backspace>,<Key.space>WILLING<Key.space>TO<Key.space>PIVOT<Key.space>OUR<Key.space>APPROACH<Key.space>AS<Key.space>NEEDED<Key.space>TO<Key.space>ACHEIVE<Key.space>S<Key.backspace><Key.backspace><Key.backspace><Key.backspace><Key.backspace><Key.backspace>IEVE<Key.space>SUCCESS.
Screenshot: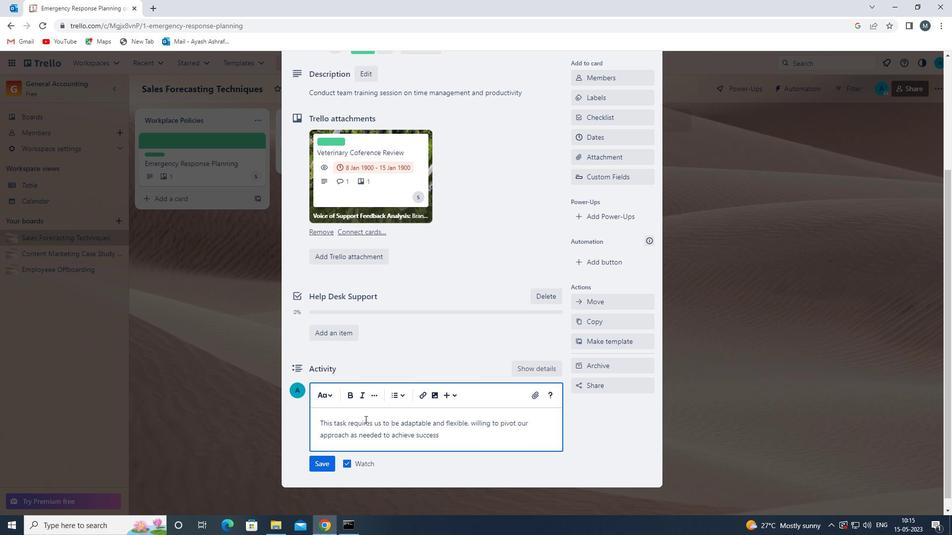 
Action: Mouse moved to (321, 465)
Screenshot: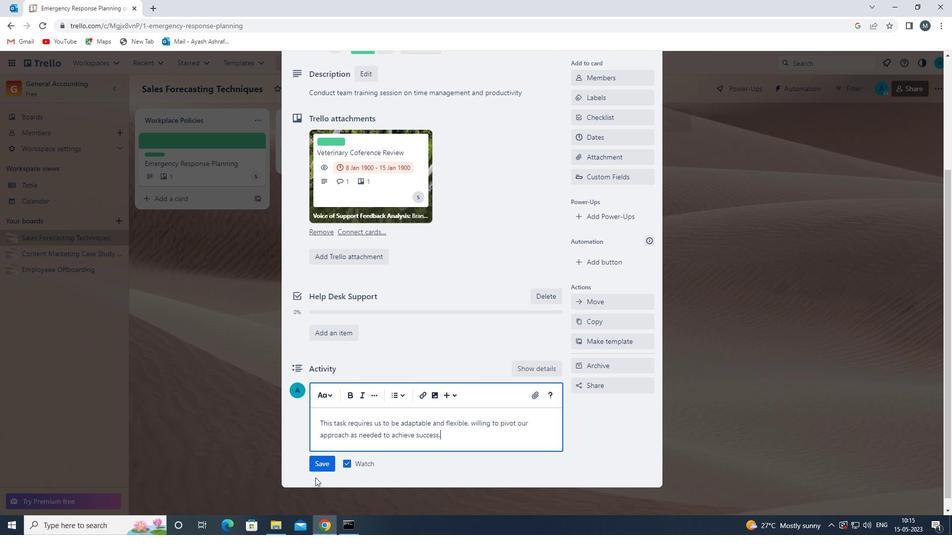 
Action: Mouse pressed left at (321, 465)
Screenshot: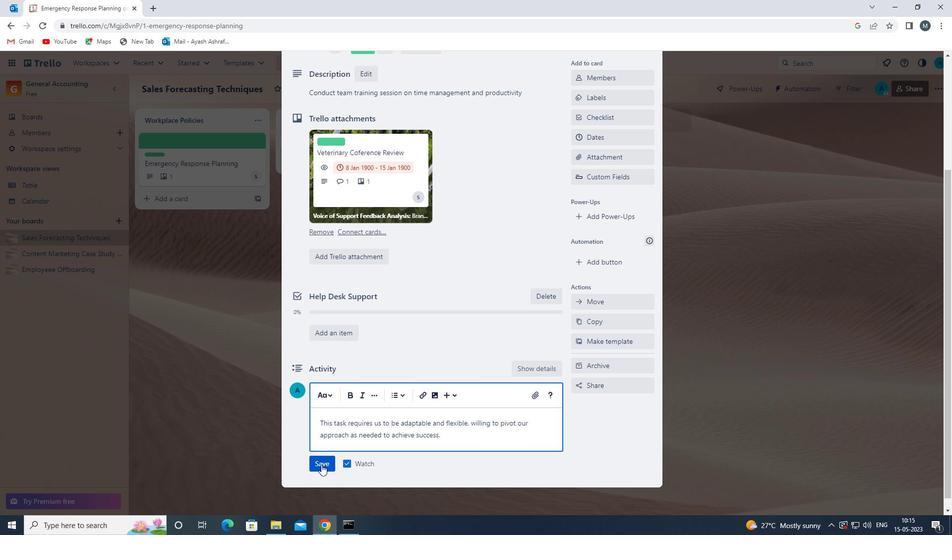 
Action: Mouse moved to (615, 250)
Screenshot: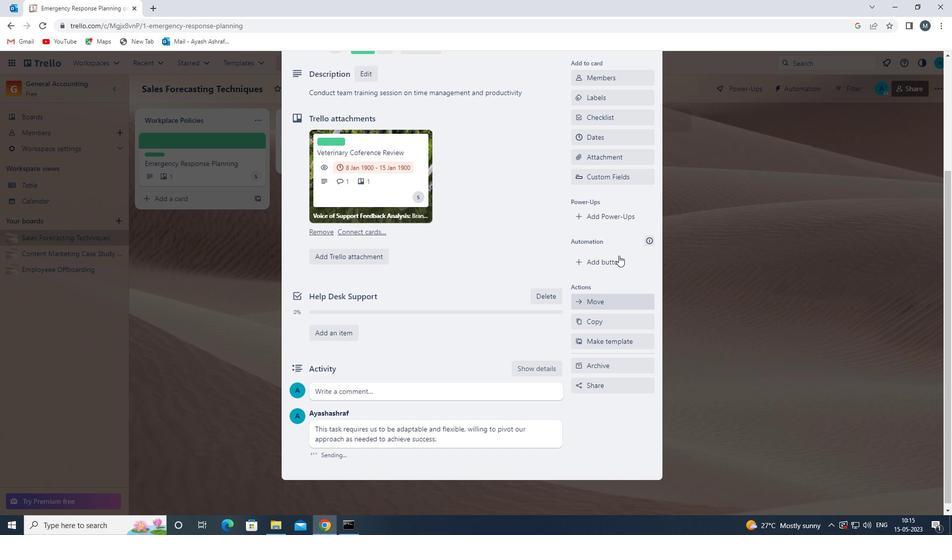 
Action: Mouse scrolled (615, 251) with delta (0, 0)
Screenshot: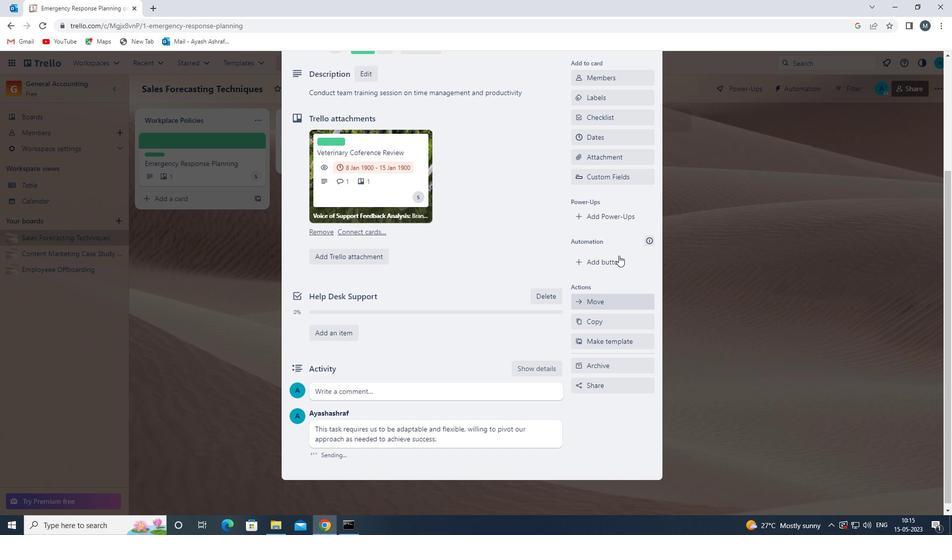 
Action: Mouse moved to (599, 191)
Screenshot: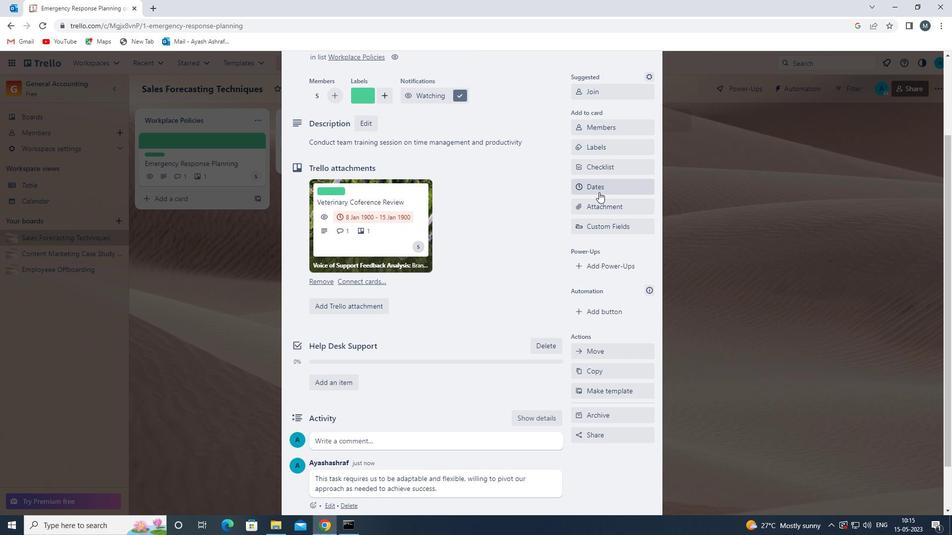 
Action: Mouse pressed left at (599, 191)
Screenshot: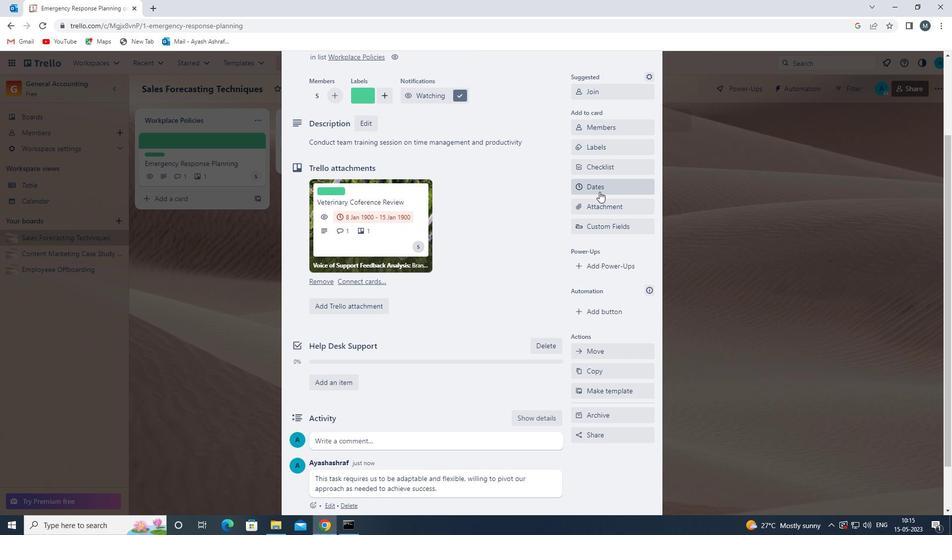 
Action: Mouse moved to (583, 269)
Screenshot: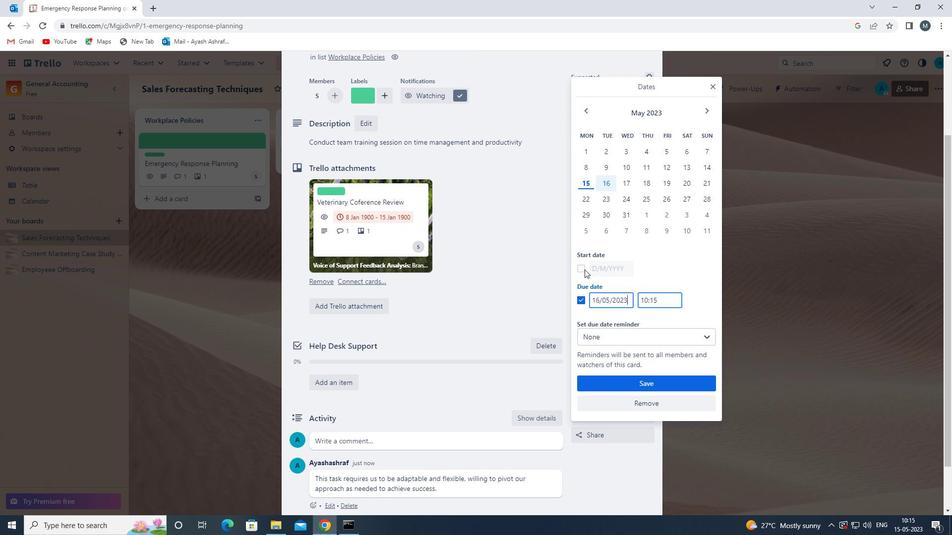 
Action: Mouse pressed left at (583, 269)
Screenshot: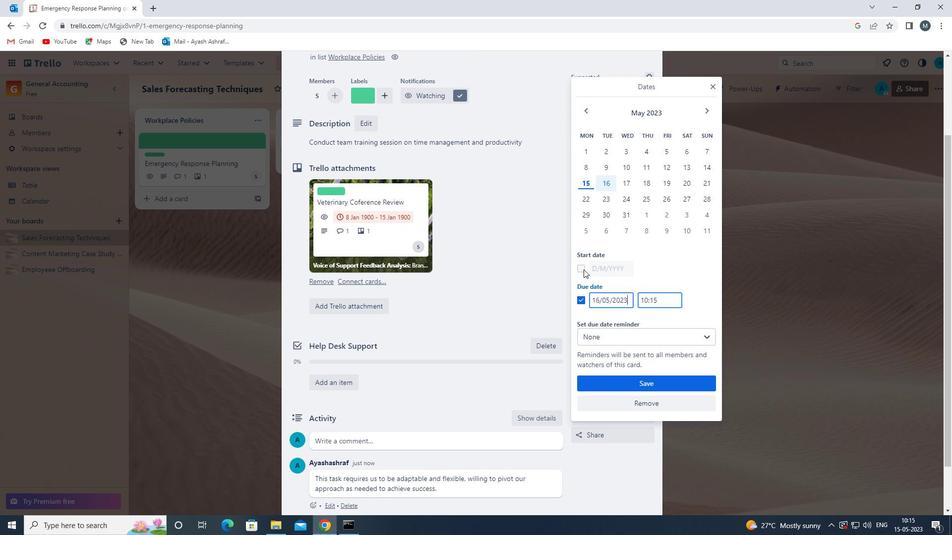 
Action: Mouse moved to (598, 267)
Screenshot: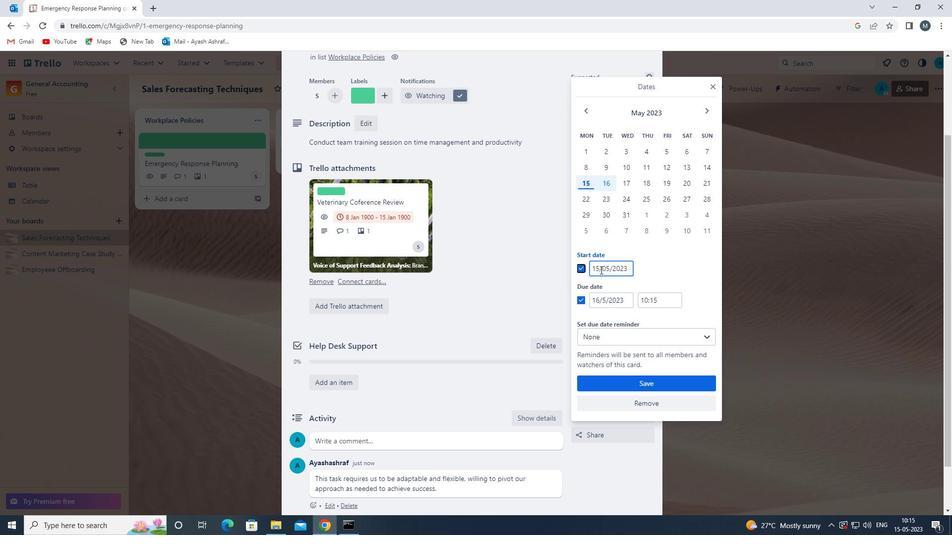 
Action: Mouse pressed left at (598, 267)
Screenshot: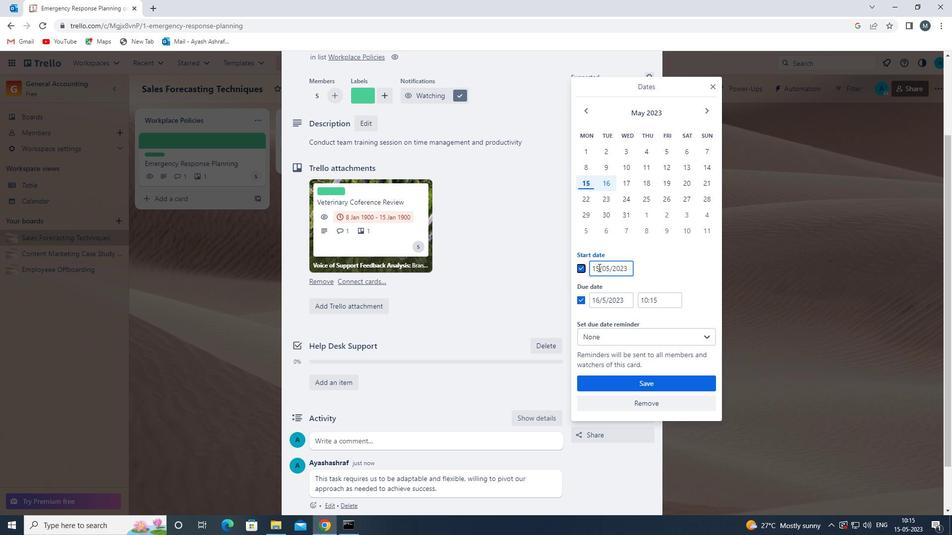 
Action: Mouse moved to (604, 274)
Screenshot: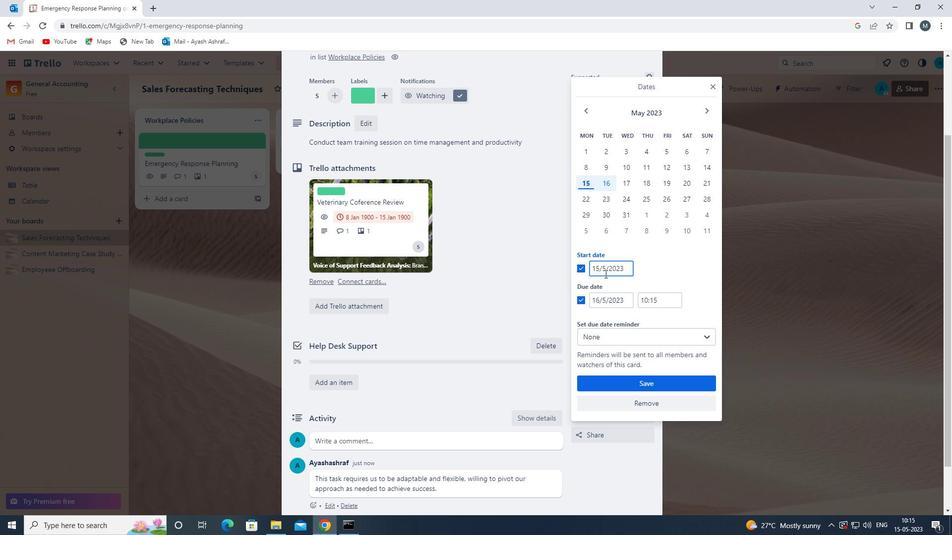 
Action: Key pressed <Key.backspace><Key.backspace>01
Screenshot: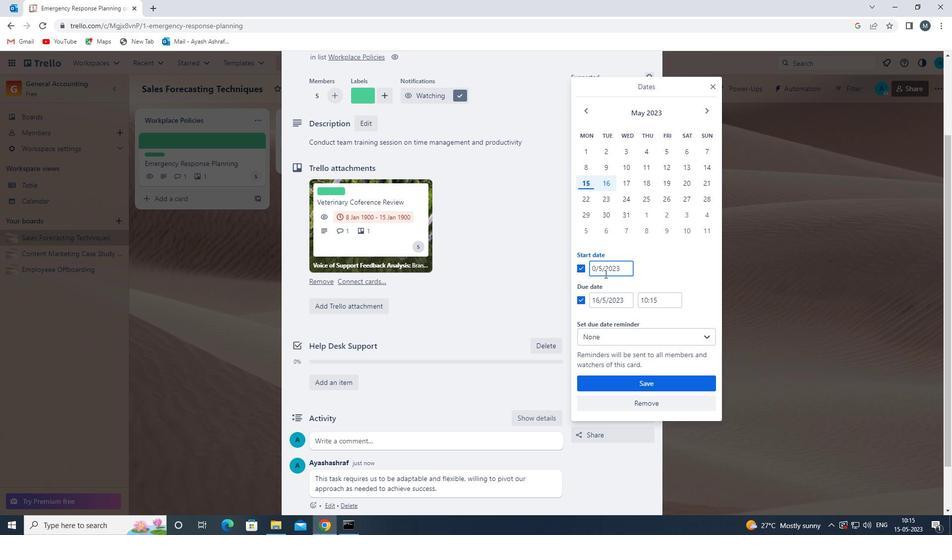 
Action: Mouse moved to (604, 269)
Screenshot: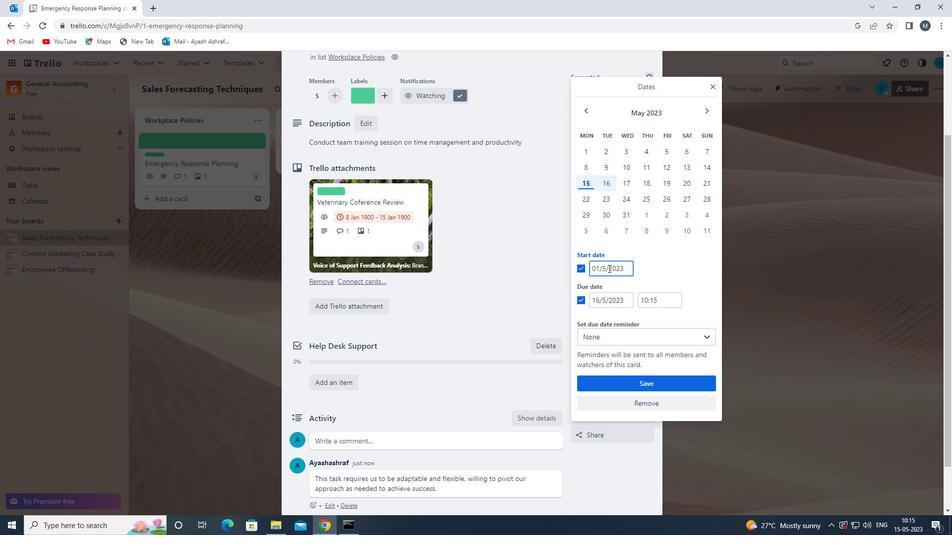 
Action: Mouse pressed left at (604, 269)
Screenshot: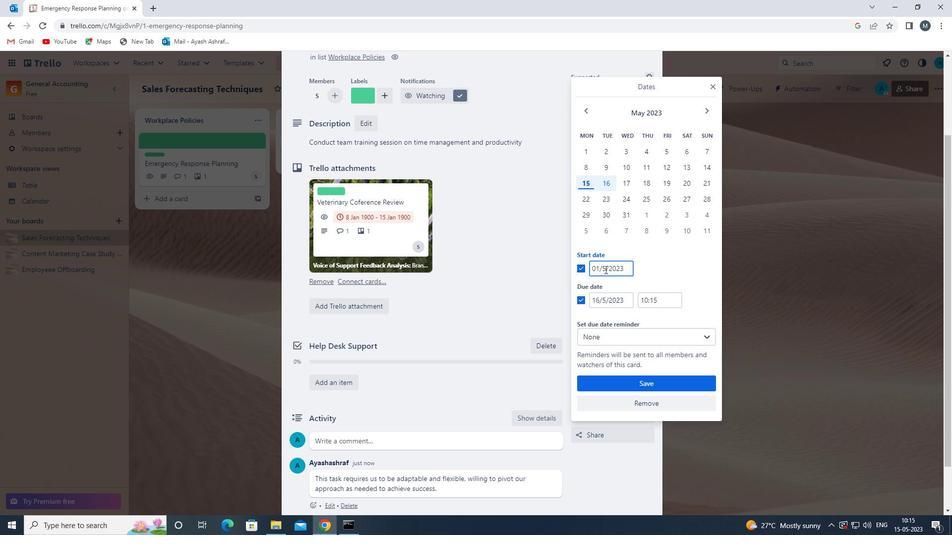 
Action: Mouse moved to (611, 271)
Screenshot: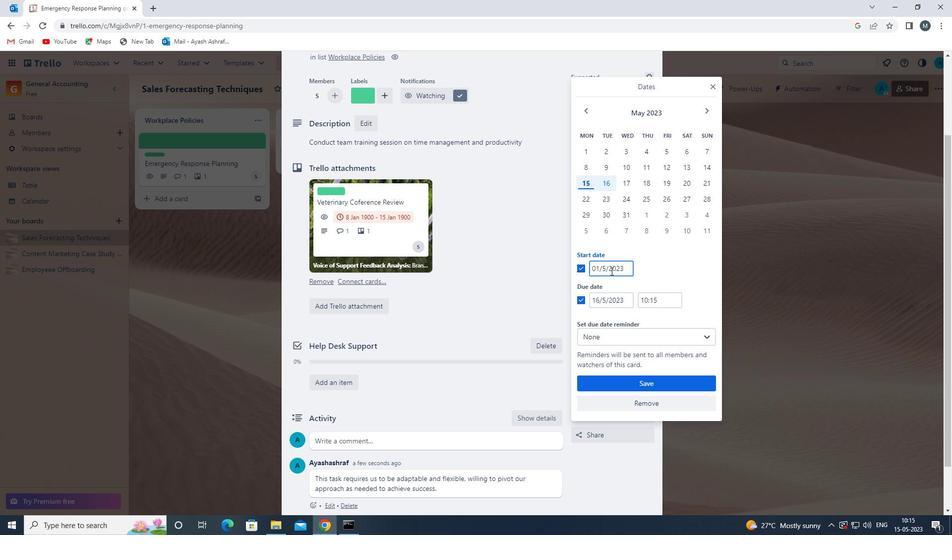 
Action: Key pressed <Key.backspace>0
Screenshot: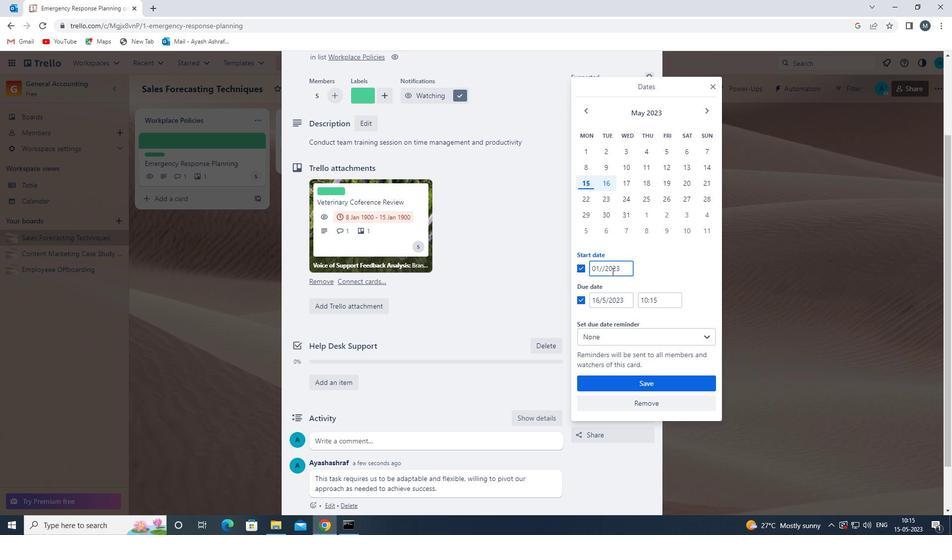 
Action: Mouse moved to (613, 272)
Screenshot: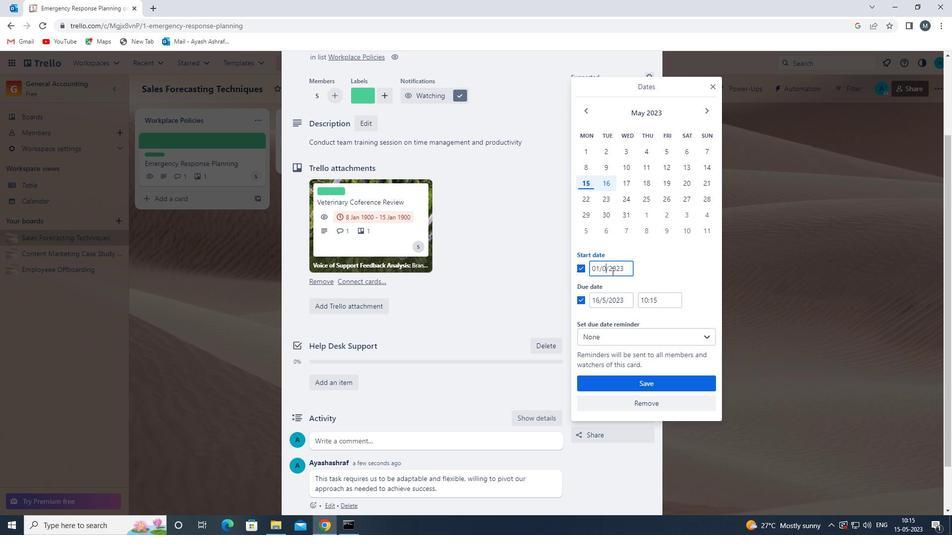 
Action: Key pressed 1
Screenshot: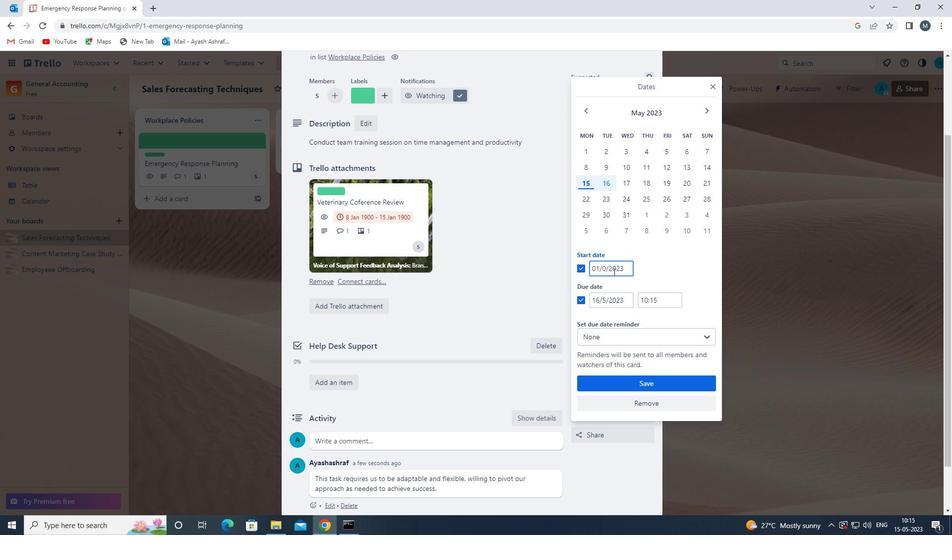 
Action: Mouse moved to (625, 268)
Screenshot: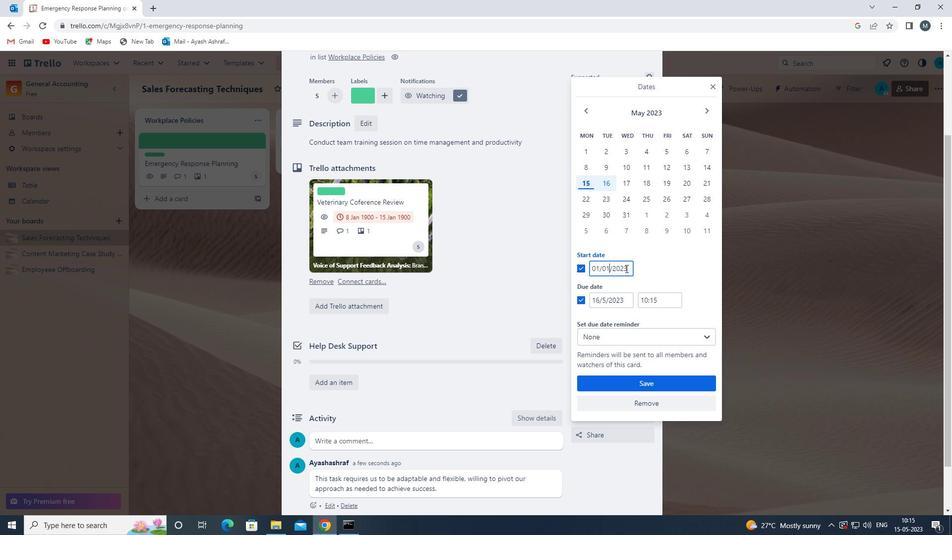 
Action: Mouse pressed left at (625, 268)
Screenshot: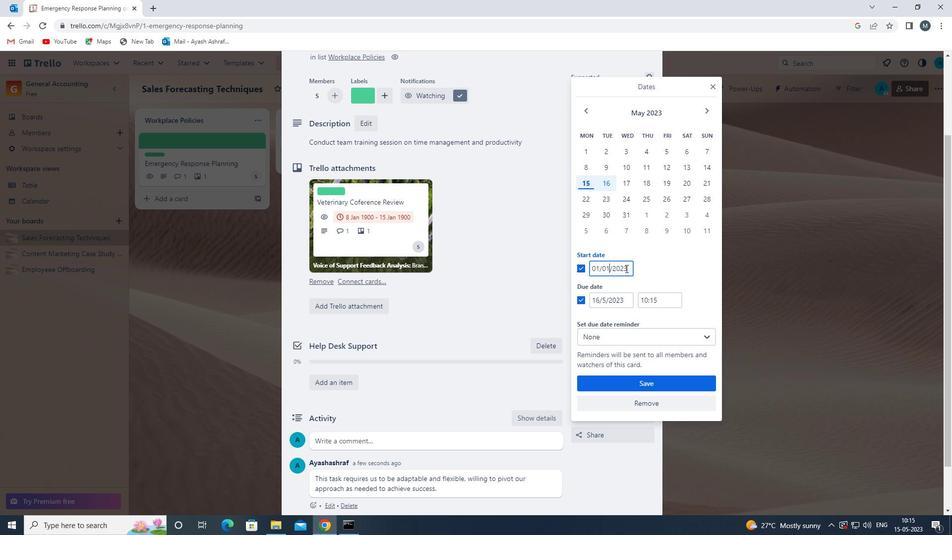 
Action: Mouse moved to (634, 273)
Screenshot: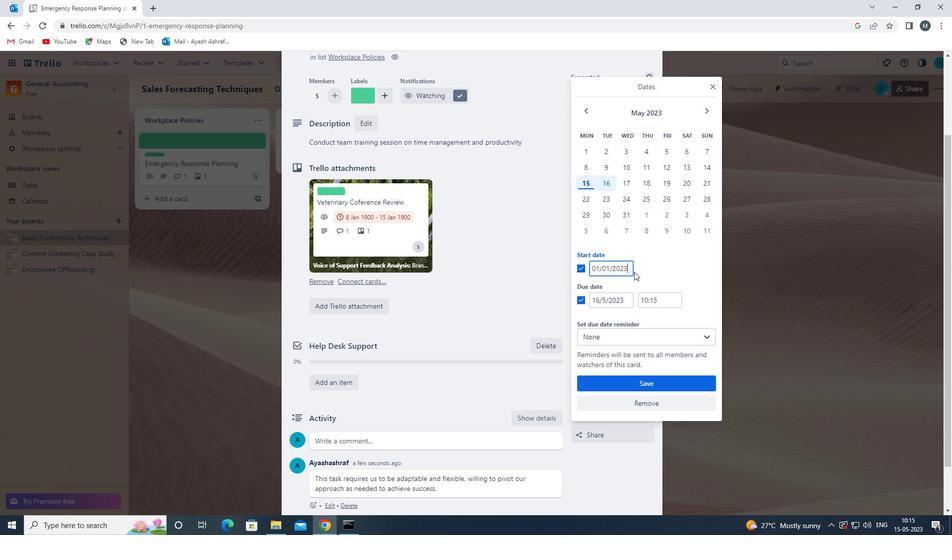 
Action: Key pressed <Key.backspace><Key.backspace><Key.backspace><Key.backspace>
Screenshot: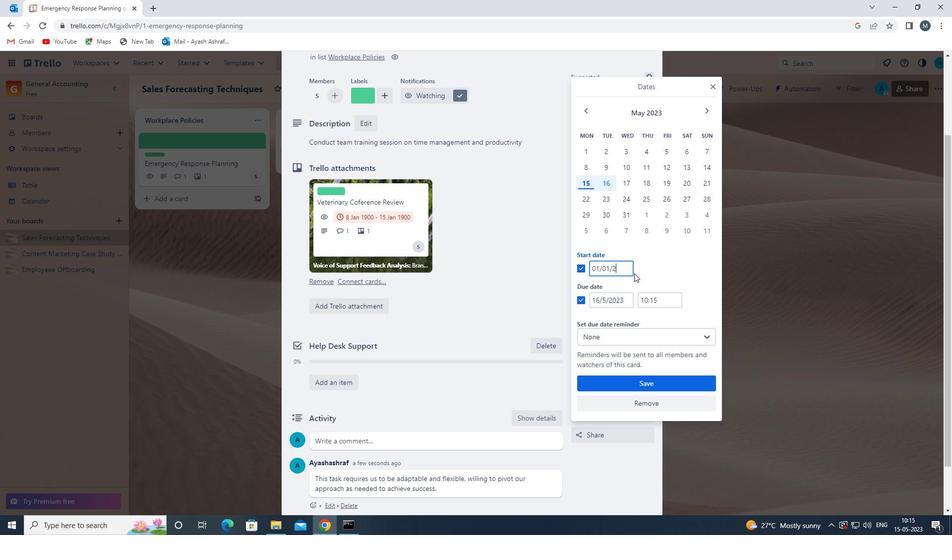 
Action: Mouse moved to (633, 274)
Screenshot: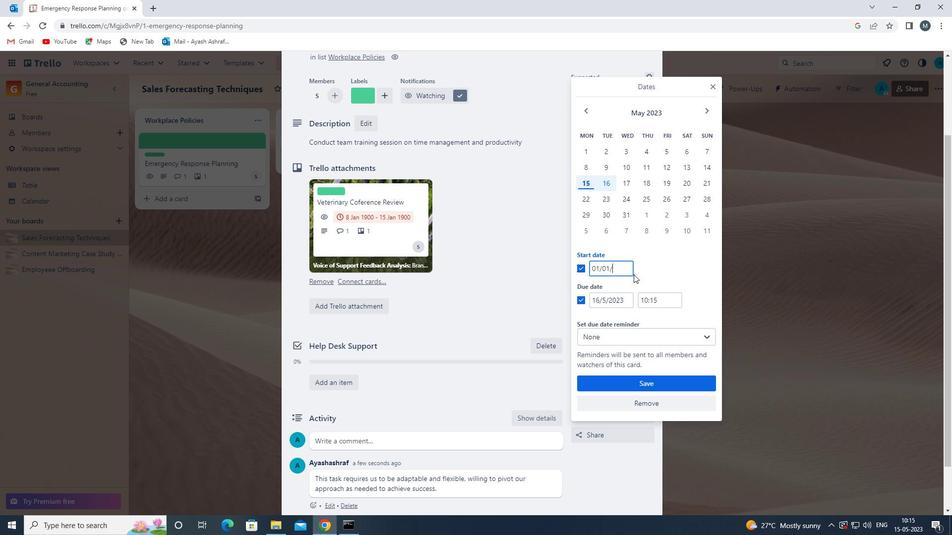 
Action: Key pressed 1900
Screenshot: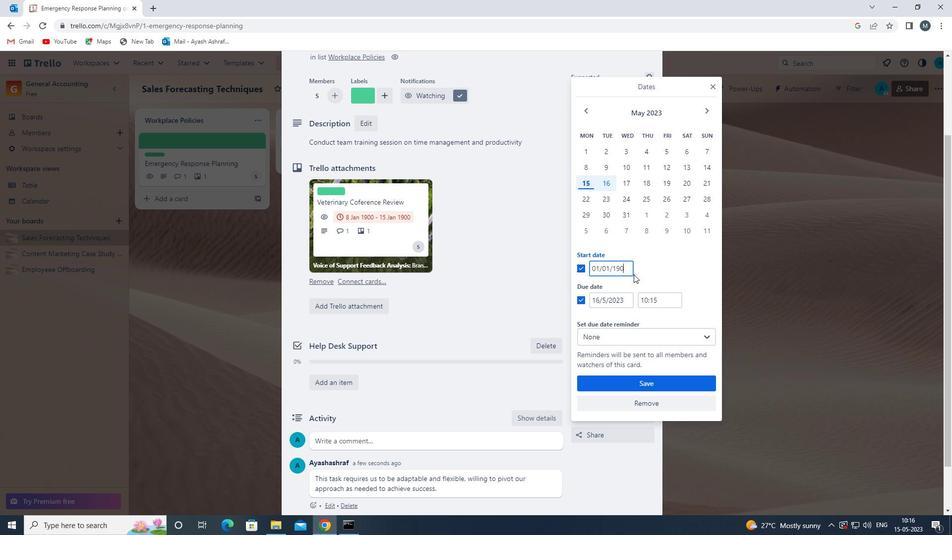 
Action: Mouse moved to (598, 300)
Screenshot: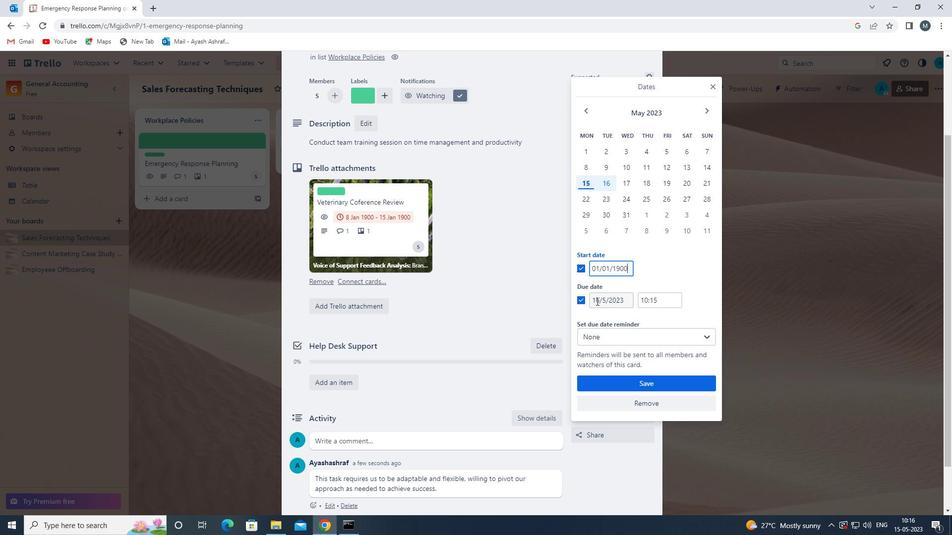 
Action: Mouse pressed left at (598, 300)
Screenshot: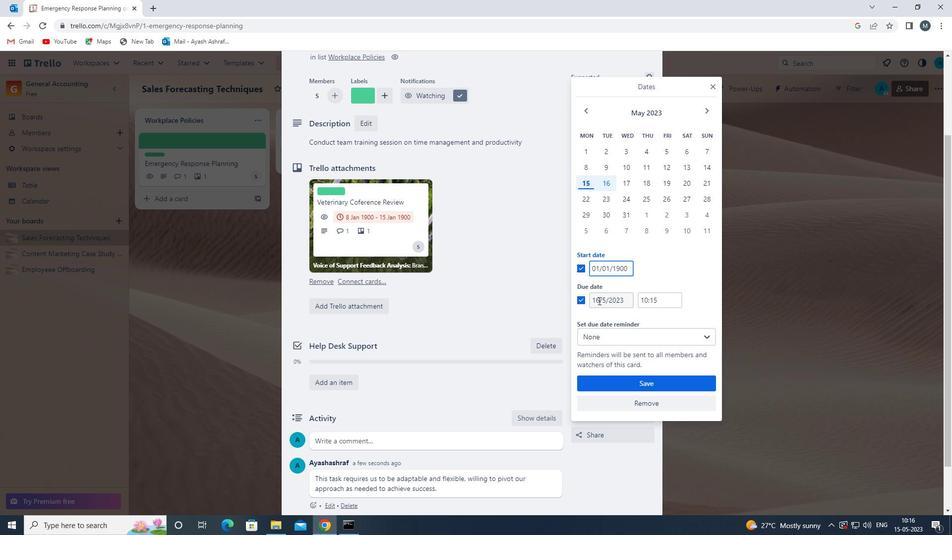 
Action: Mouse moved to (601, 302)
Screenshot: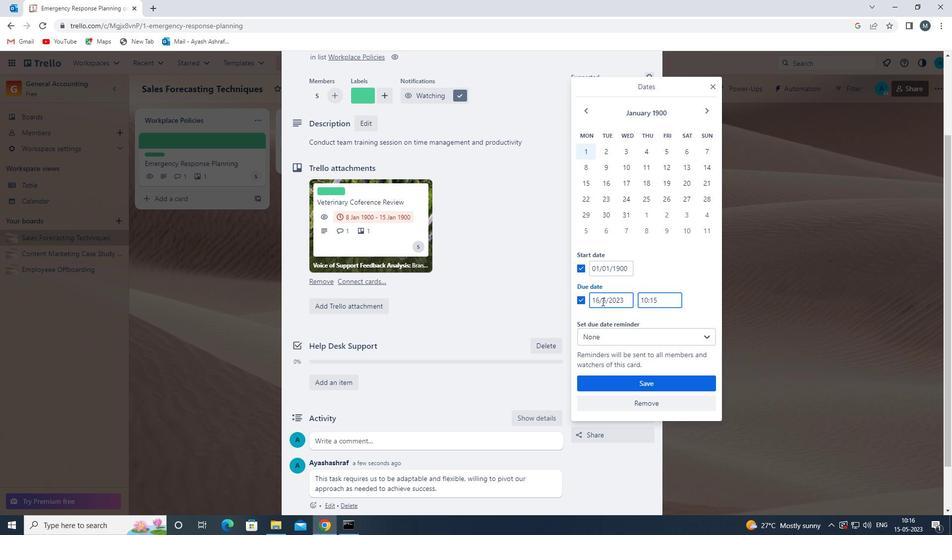 
Action: Key pressed <Key.backspace><Key.backspace>08
Screenshot: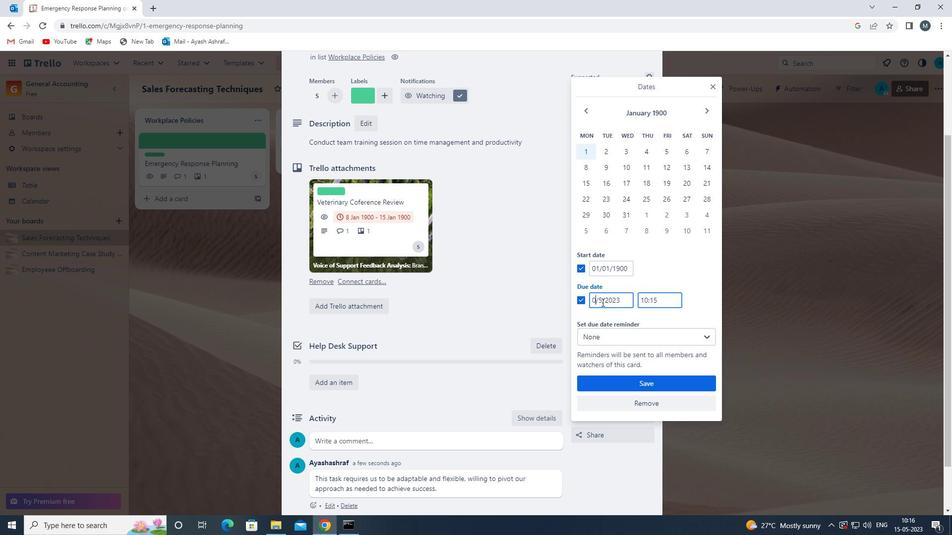 
Action: Mouse moved to (605, 300)
Screenshot: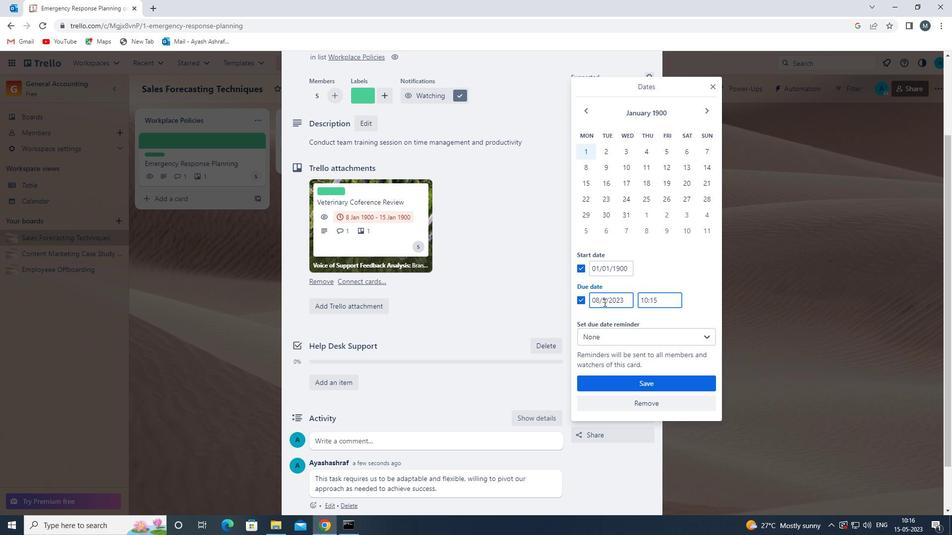 
Action: Mouse pressed left at (605, 300)
Screenshot: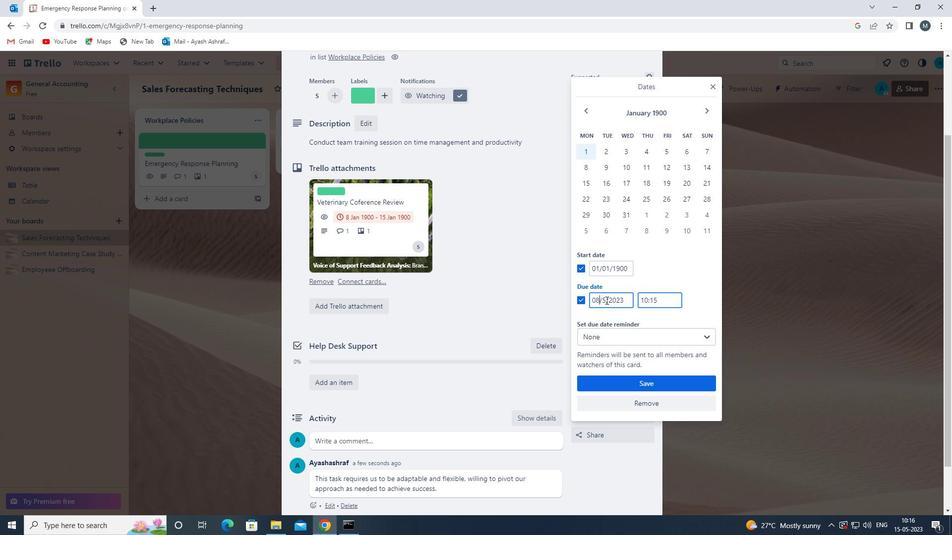 
Action: Mouse moved to (608, 300)
Screenshot: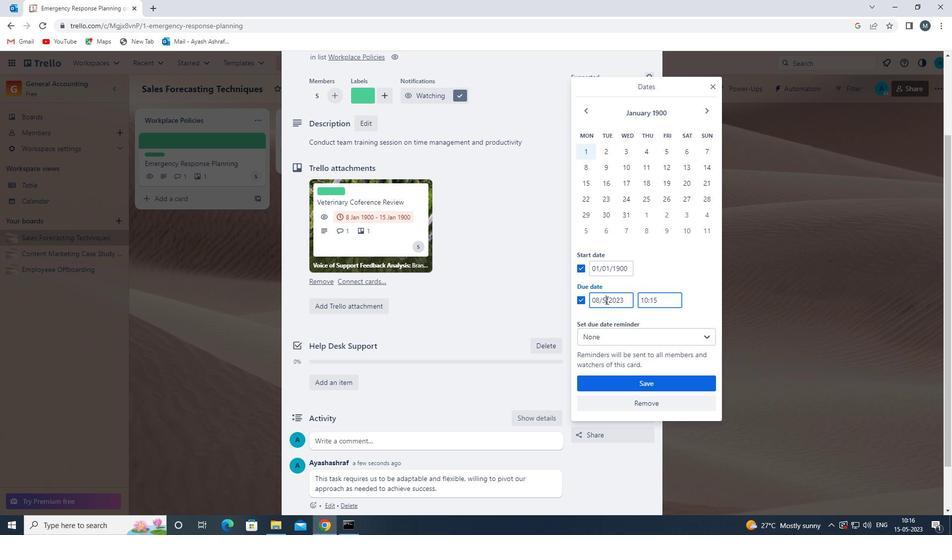 
Action: Key pressed <Key.backspace>
Screenshot: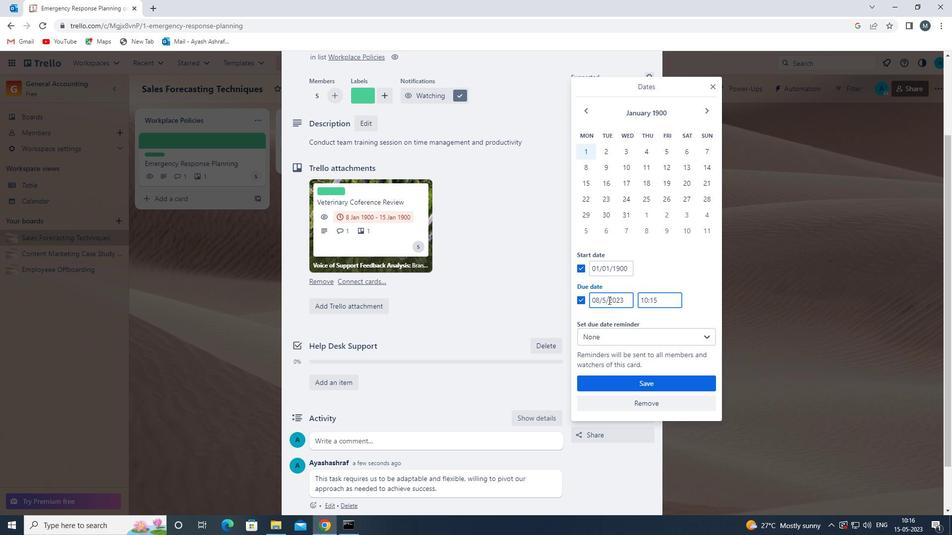 
Action: Mouse moved to (608, 300)
Screenshot: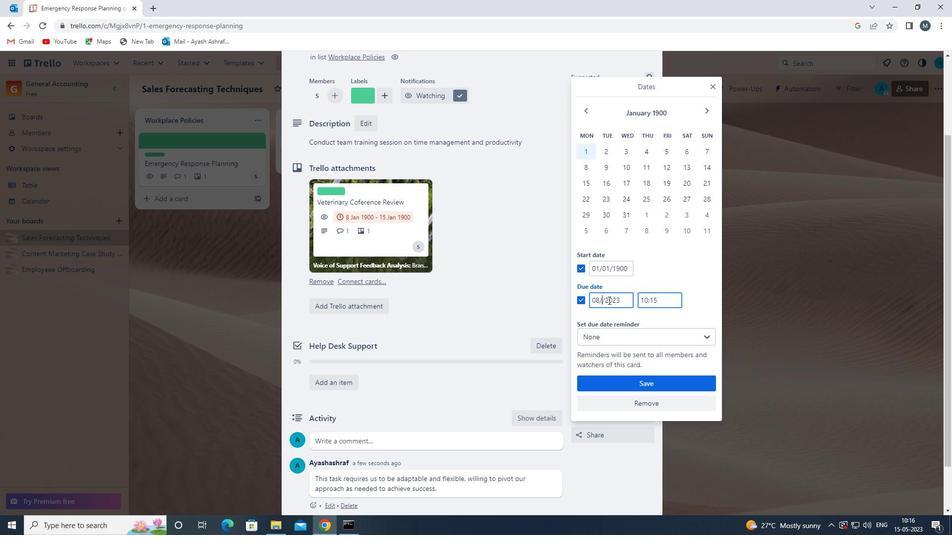 
Action: Key pressed 01
Screenshot: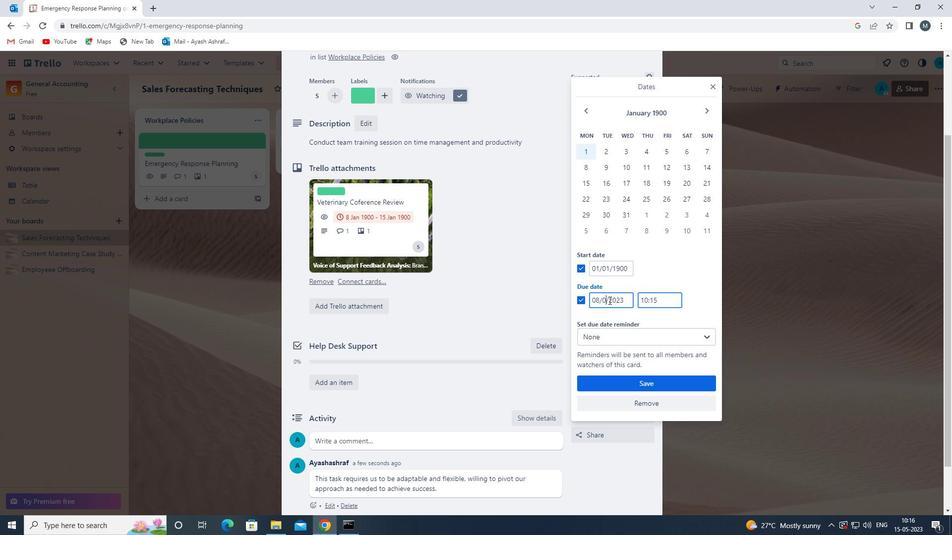 
Action: Mouse moved to (626, 300)
Screenshot: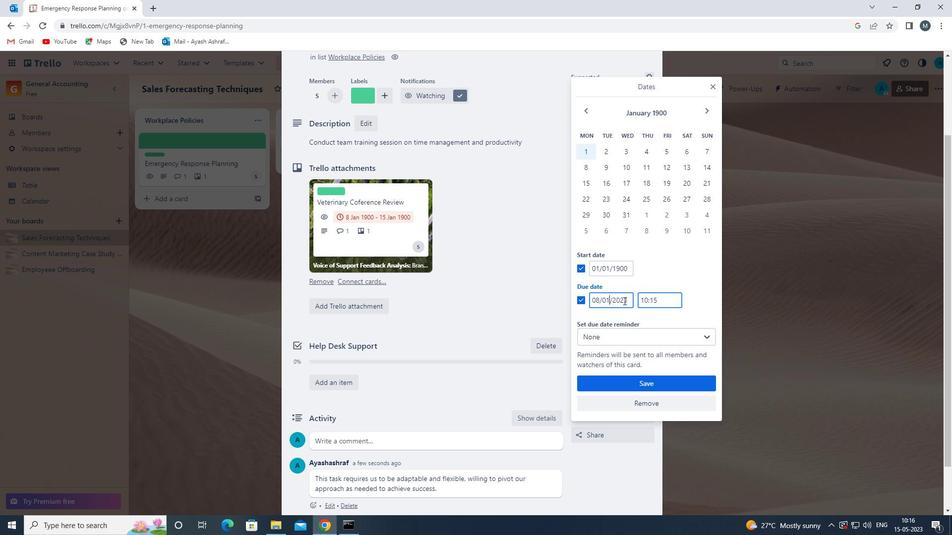 
Action: Mouse pressed left at (626, 300)
Screenshot: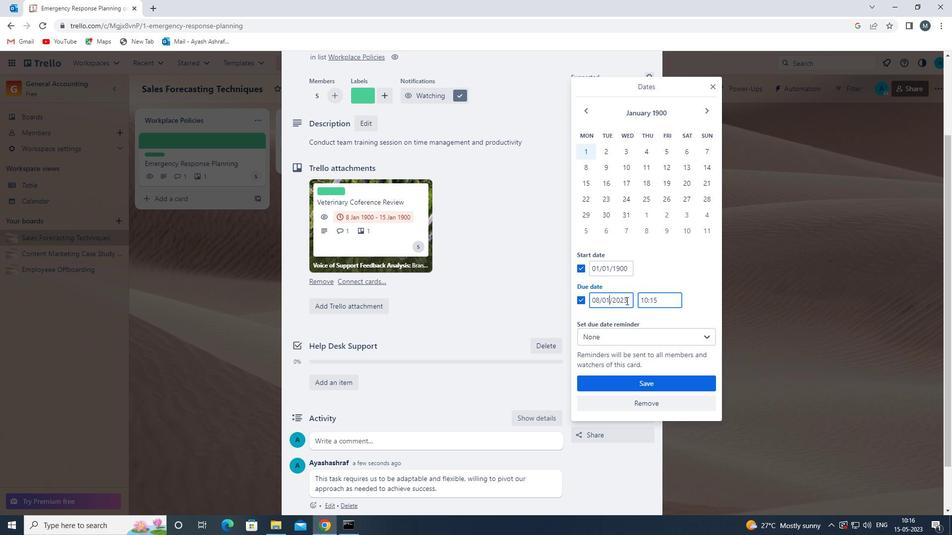 
Action: Mouse moved to (630, 301)
Screenshot: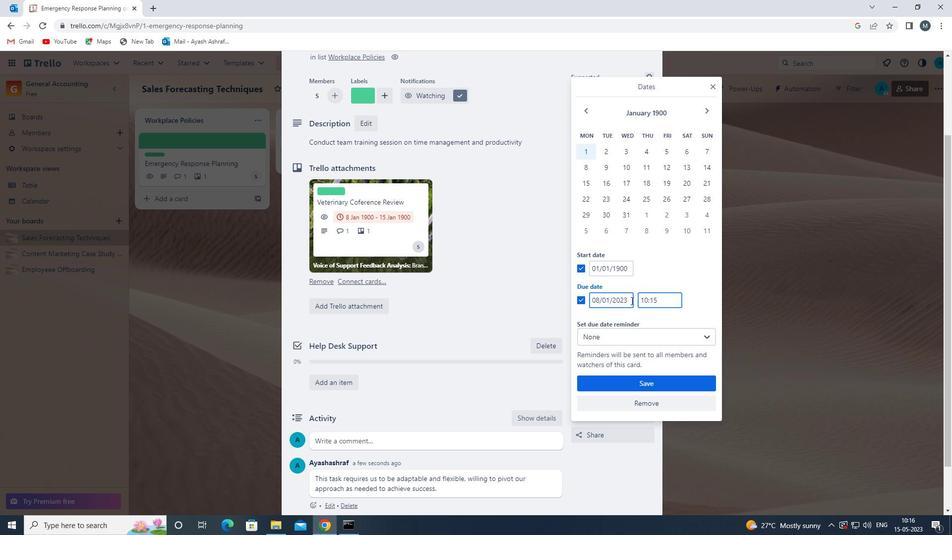 
Action: Key pressed <Key.backspace><Key.backspace>
Screenshot: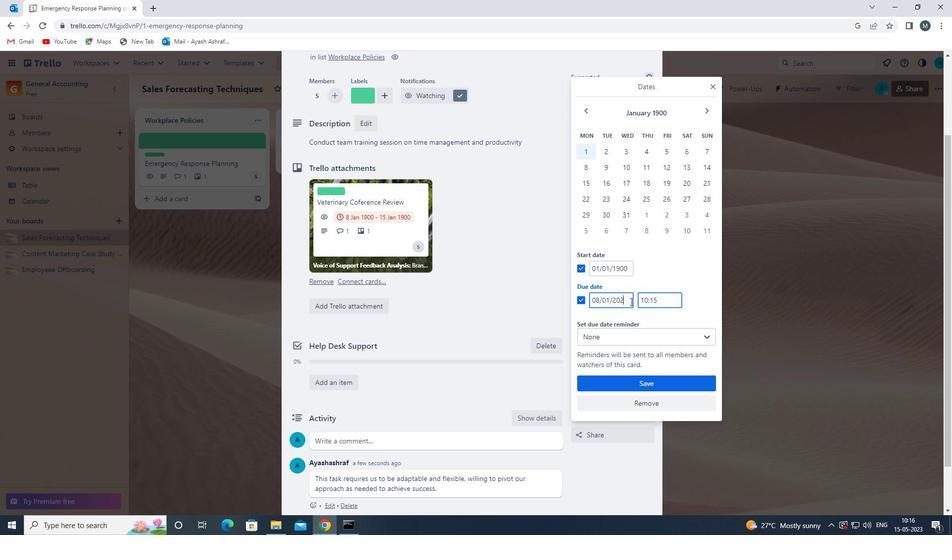 
Action: Mouse moved to (630, 301)
Screenshot: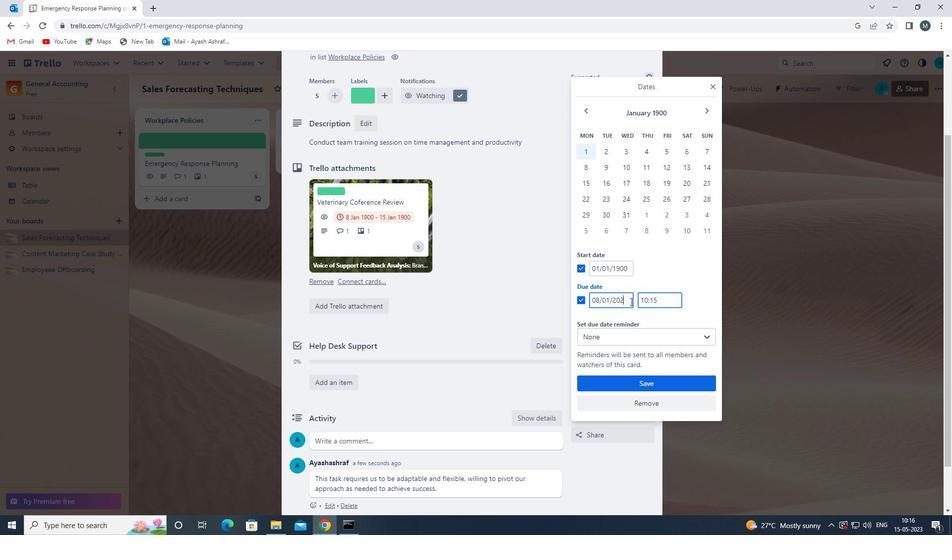 
Action: Key pressed <Key.backspace><Key.backspace>
Screenshot: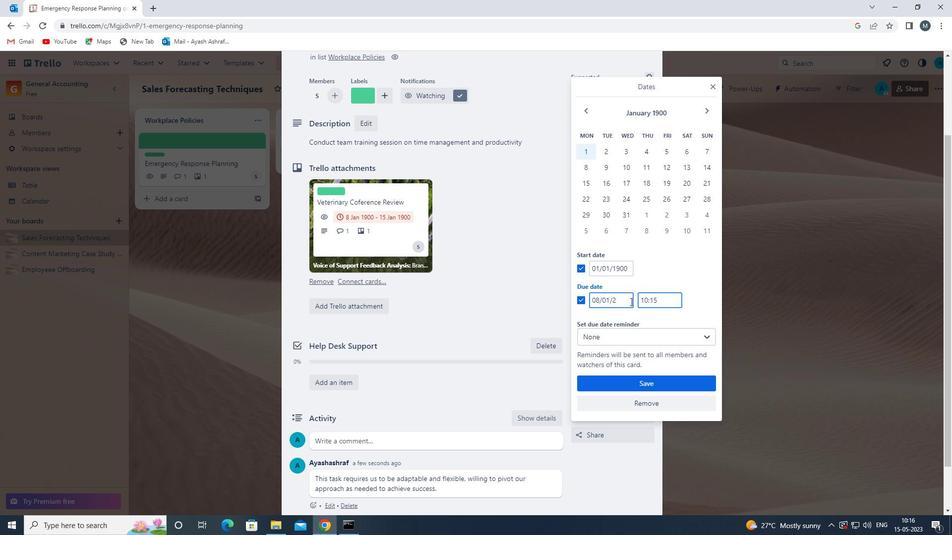 
Action: Mouse moved to (630, 301)
Screenshot: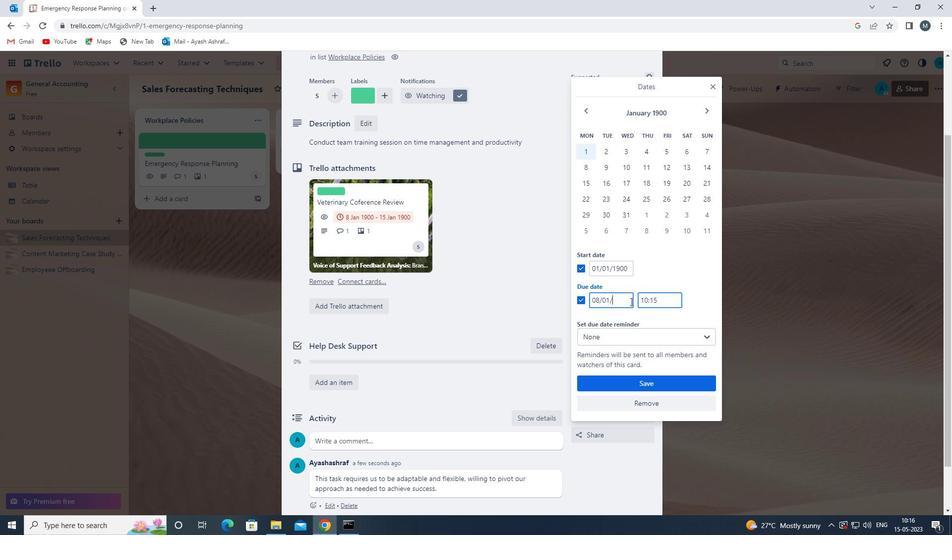 
Action: Key pressed 1900
Screenshot: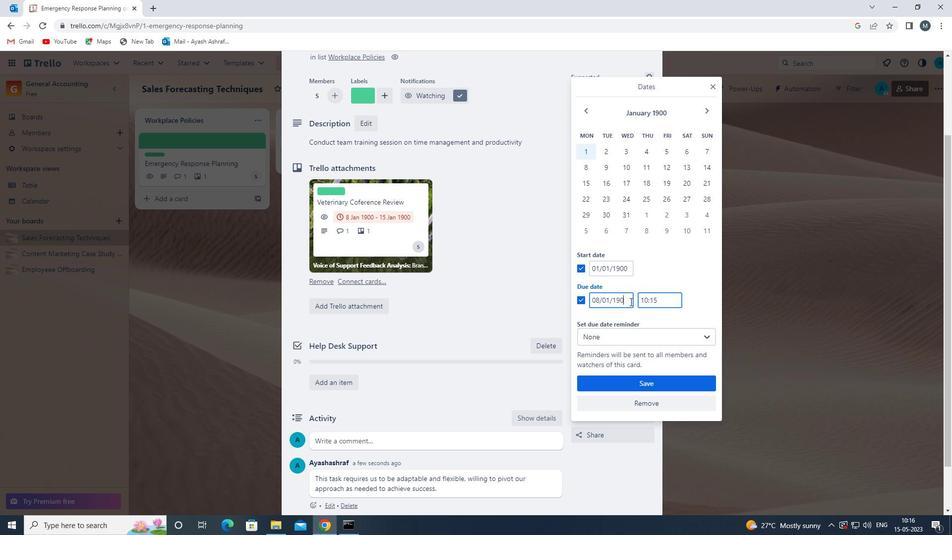 
Action: Mouse moved to (630, 380)
Screenshot: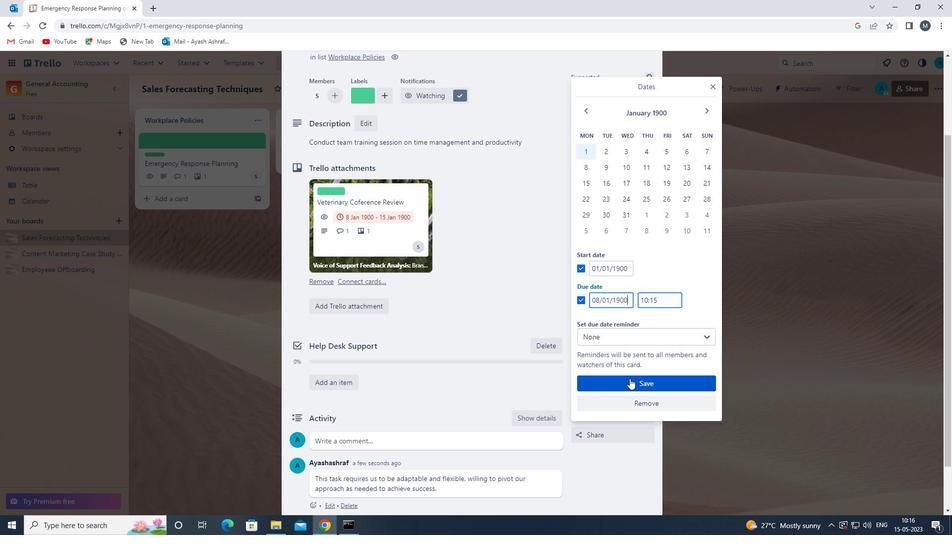 
Action: Mouse pressed left at (630, 380)
Screenshot: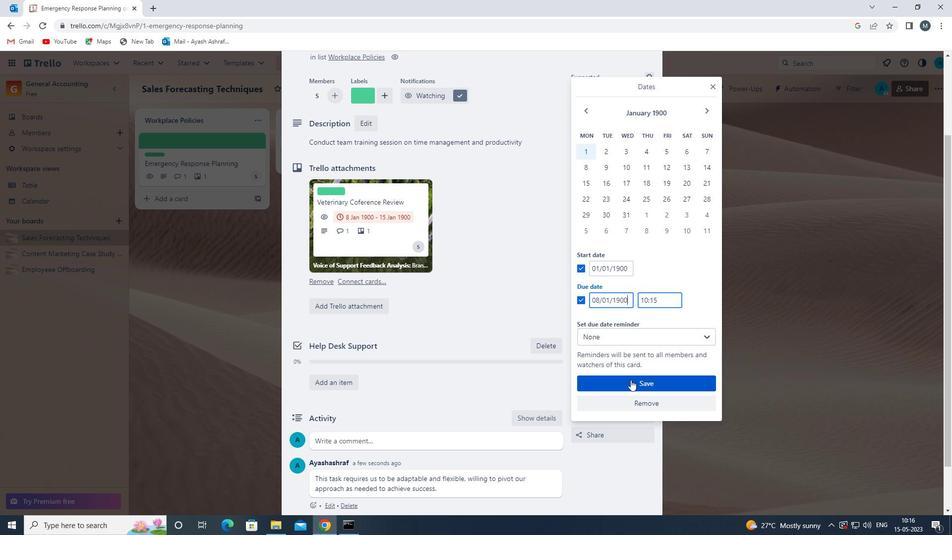
Action: Mouse moved to (473, 369)
Screenshot: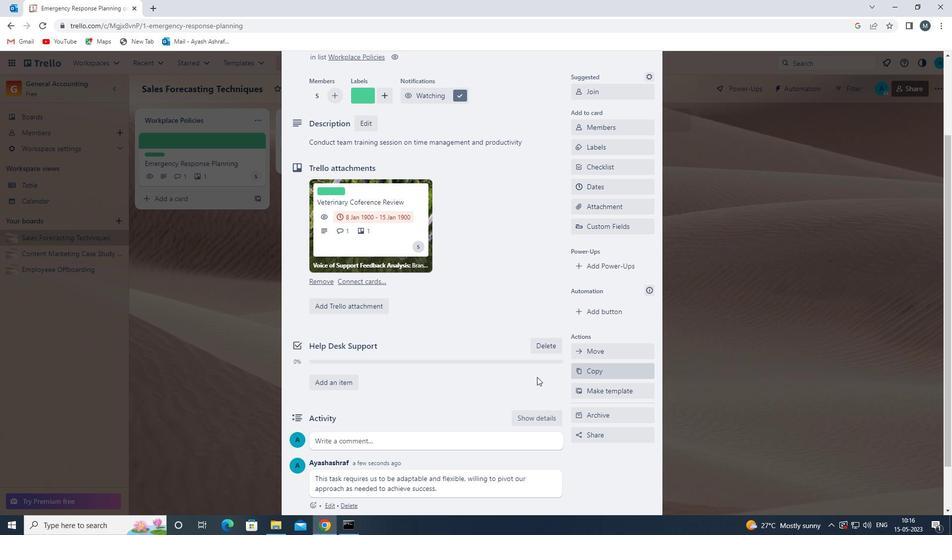 
Action: Mouse scrolled (473, 370) with delta (0, 0)
Screenshot: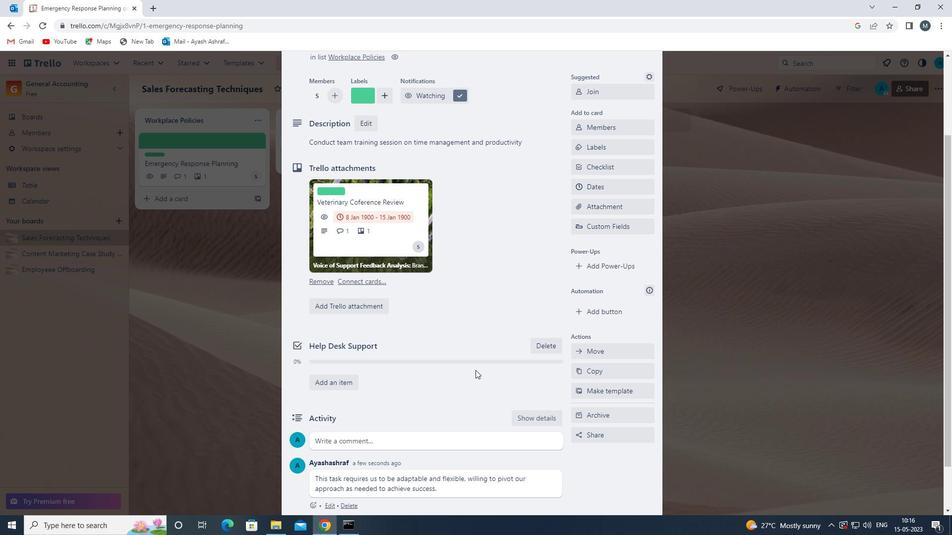 
Action: Mouse scrolled (473, 370) with delta (0, 0)
Screenshot: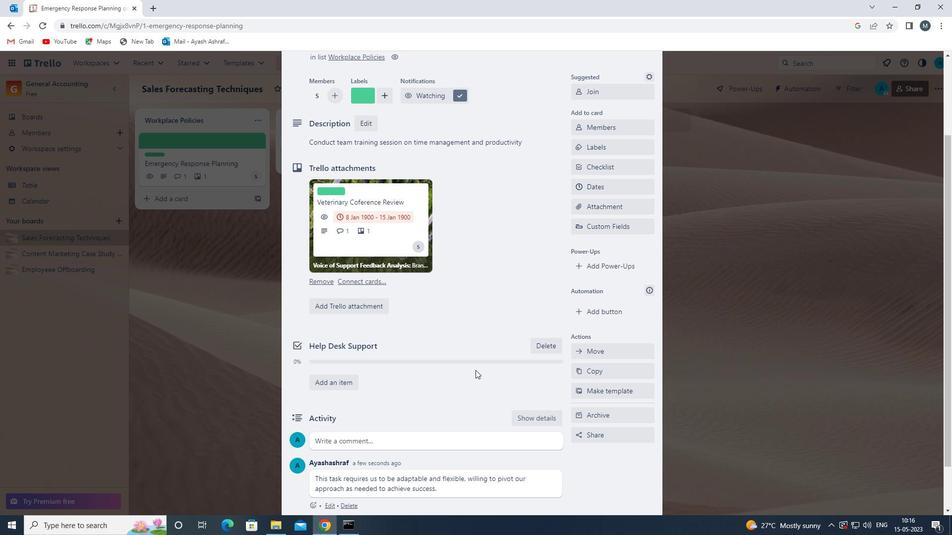 
Action: Mouse scrolled (473, 370) with delta (0, 0)
Screenshot: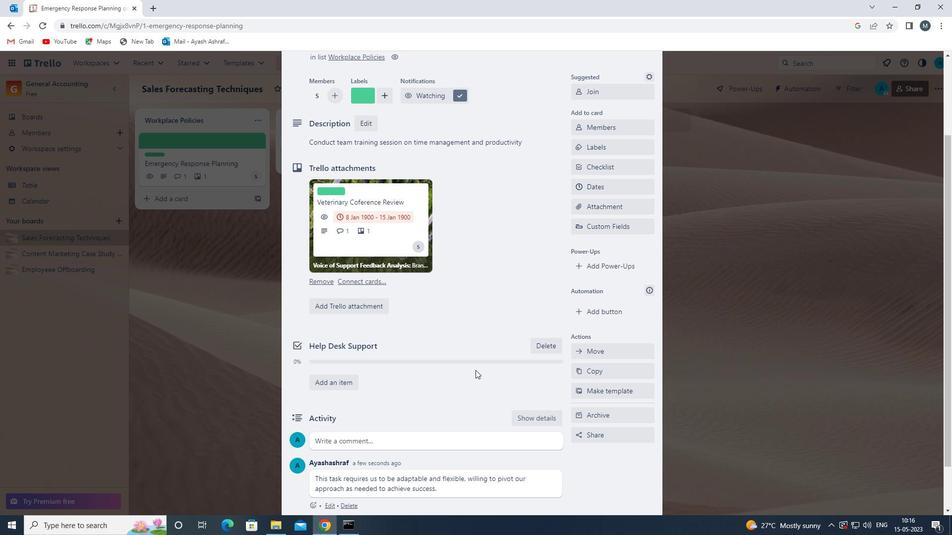 
Action: Mouse scrolled (473, 370) with delta (0, 0)
Screenshot: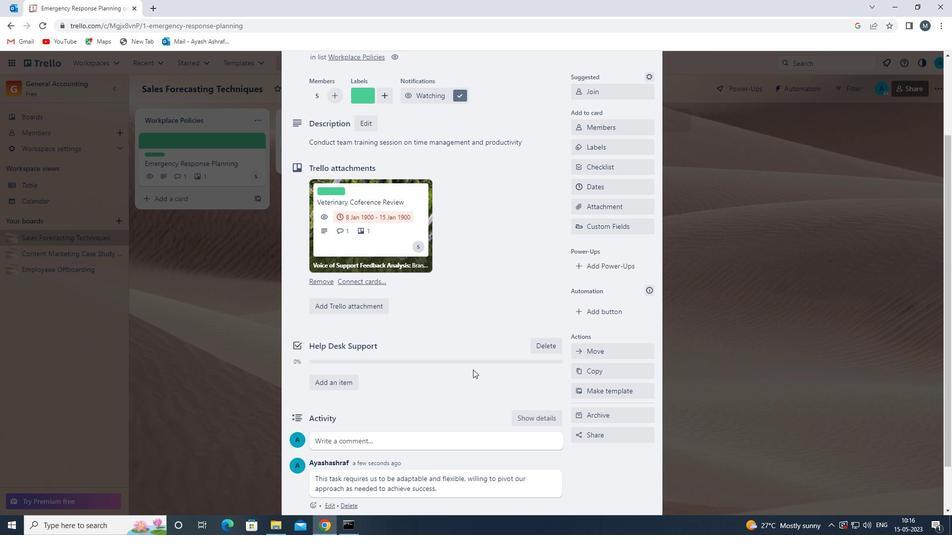 
Action: Mouse scrolled (473, 370) with delta (0, 0)
Screenshot: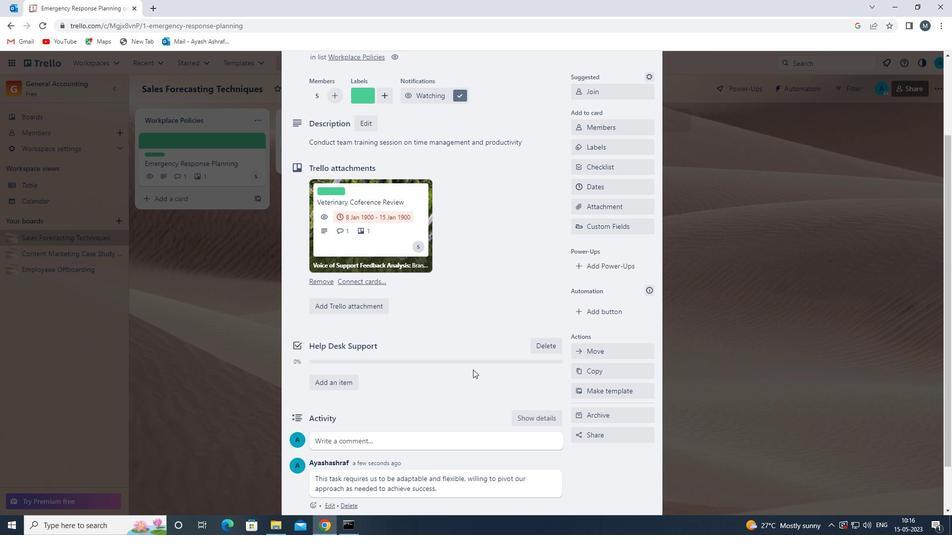 
Action: Mouse scrolled (473, 370) with delta (0, 0)
Screenshot: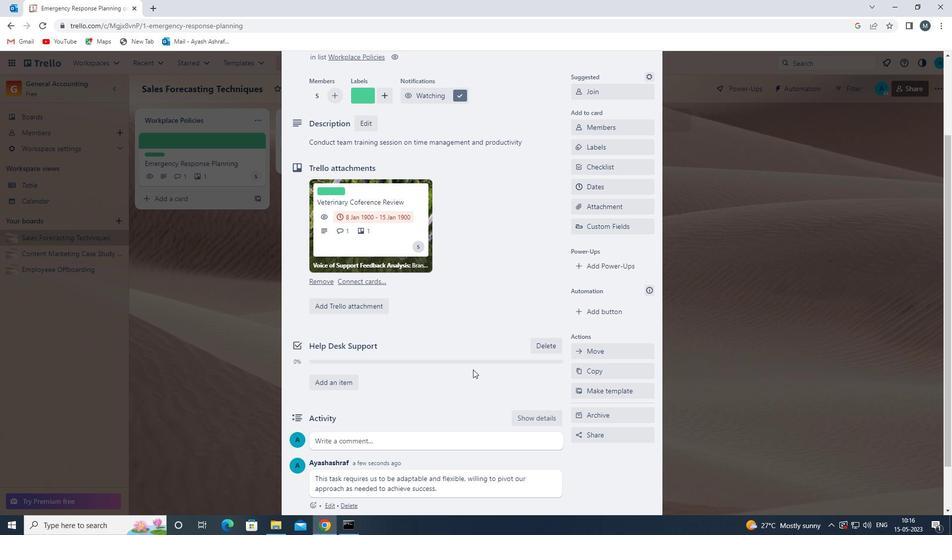 
Action: Mouse scrolled (473, 370) with delta (0, 0)
Screenshot: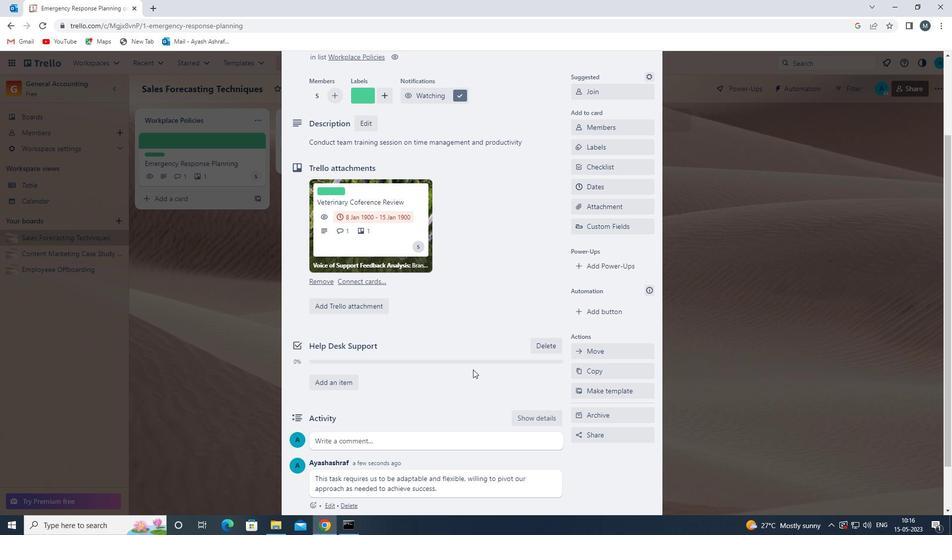 
Action: Mouse moved to (472, 369)
Screenshot: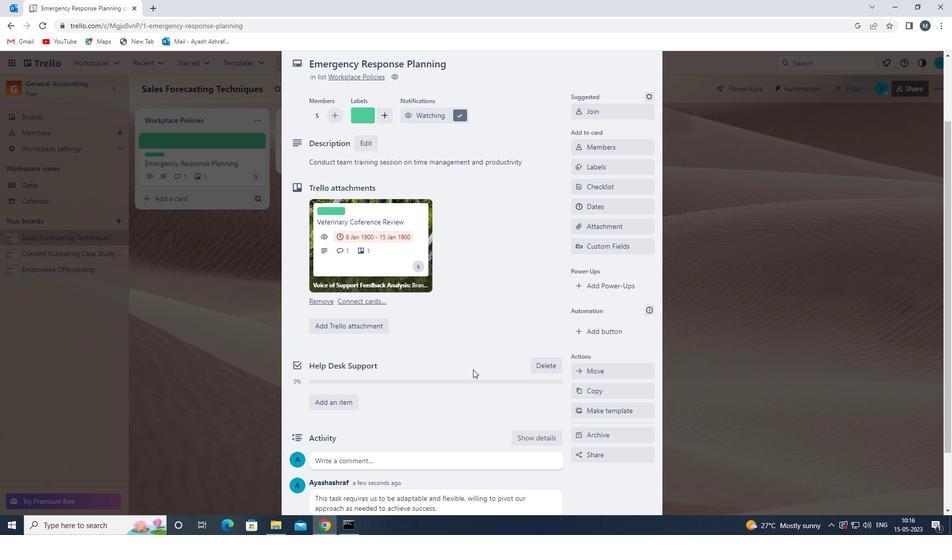 
Action: Mouse scrolled (472, 369) with delta (0, 0)
Screenshot: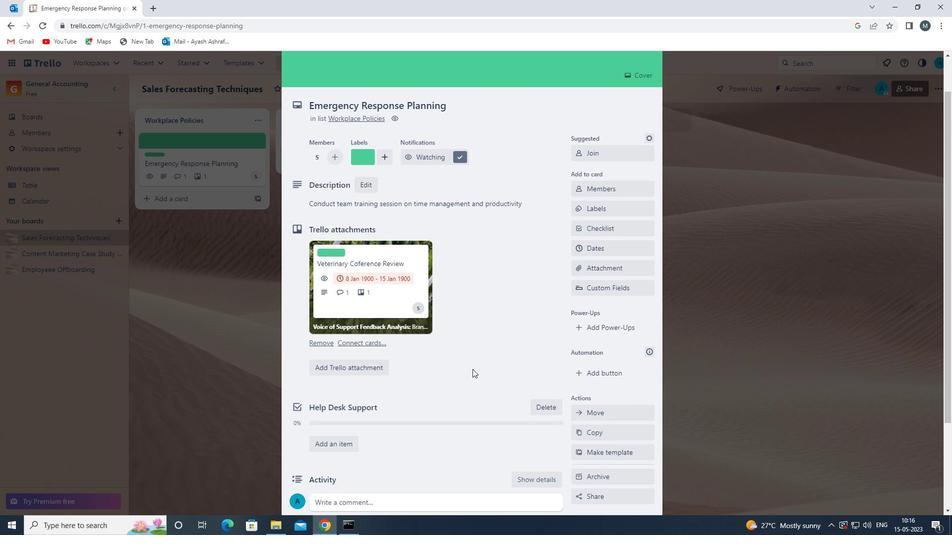 
Action: Mouse scrolled (472, 369) with delta (0, 0)
Screenshot: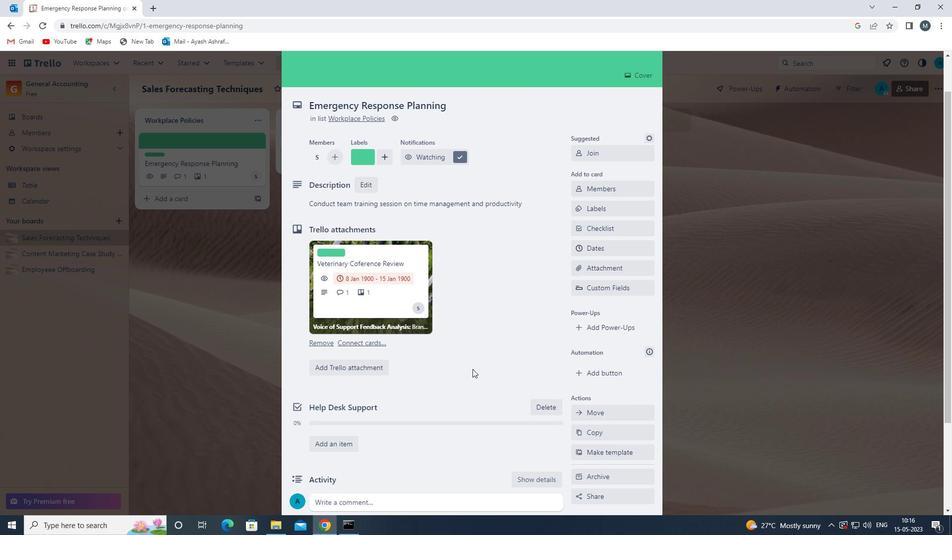 
Action: Mouse scrolled (472, 369) with delta (0, 0)
Screenshot: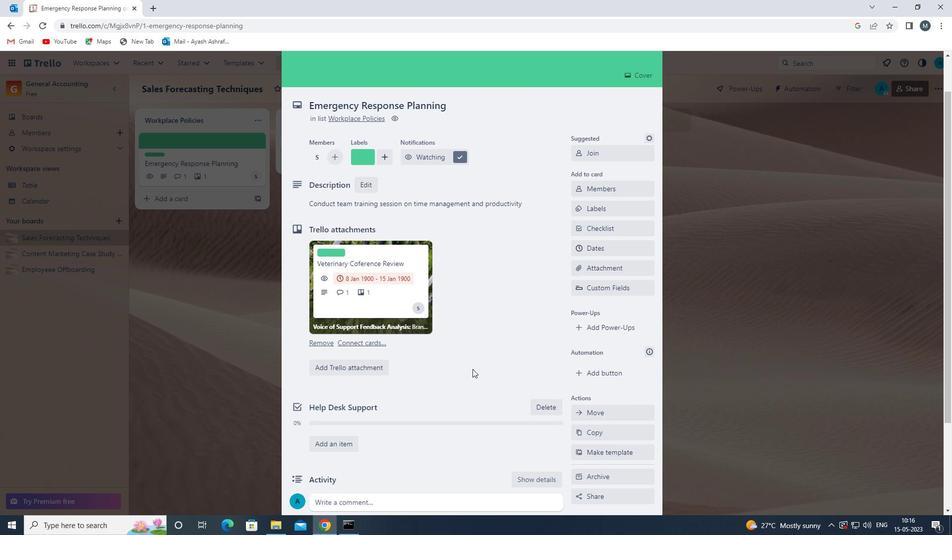 
Action: Mouse scrolled (472, 369) with delta (0, 0)
Screenshot: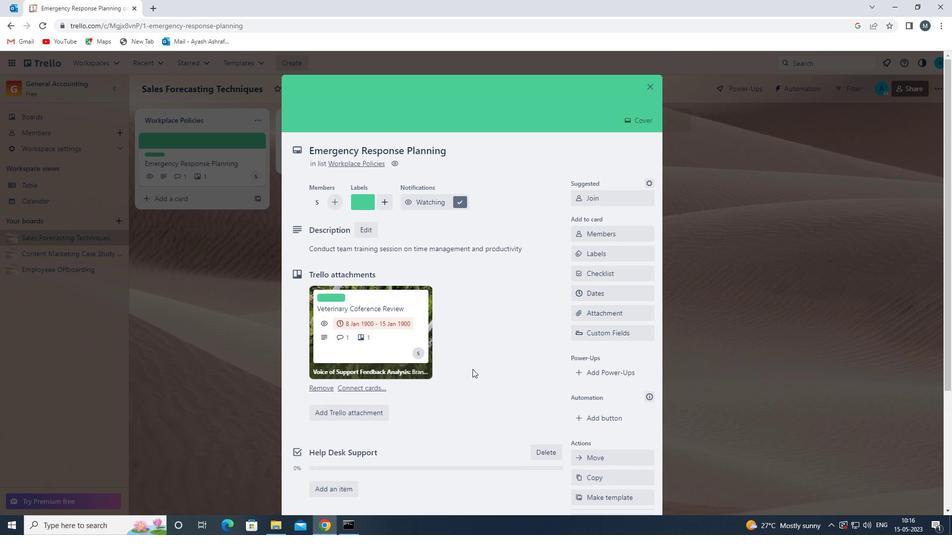 
Action: Mouse scrolled (472, 369) with delta (0, 0)
Screenshot: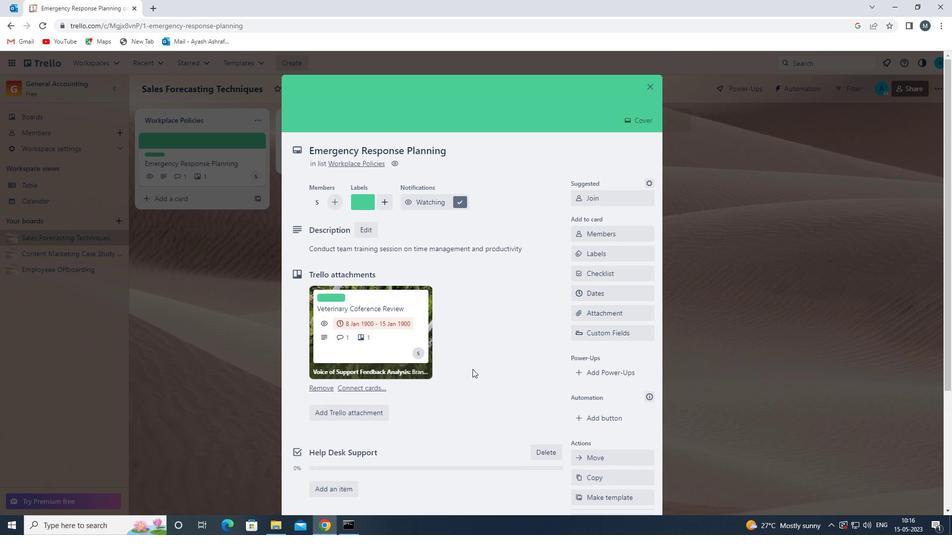 
Action: Mouse scrolled (472, 369) with delta (0, 0)
Screenshot: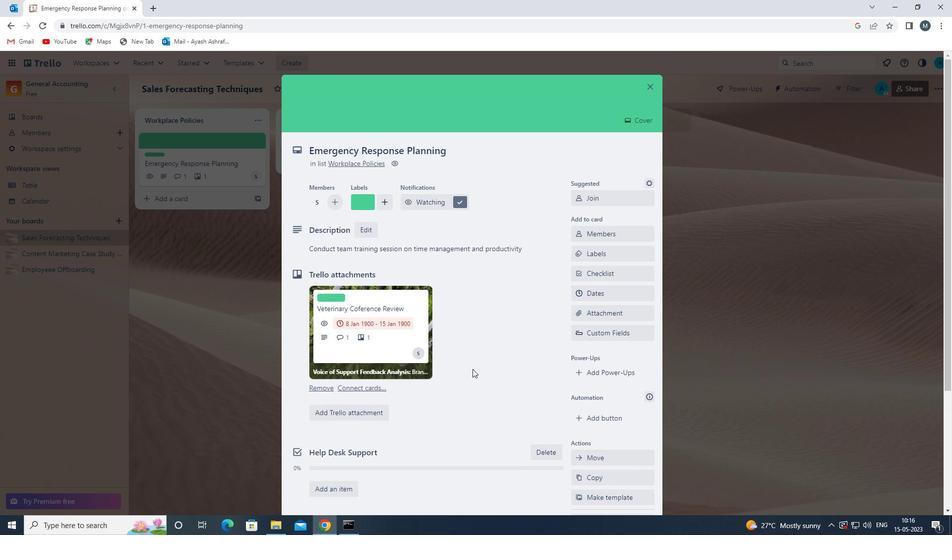 
Action: Mouse scrolled (472, 369) with delta (0, 0)
Screenshot: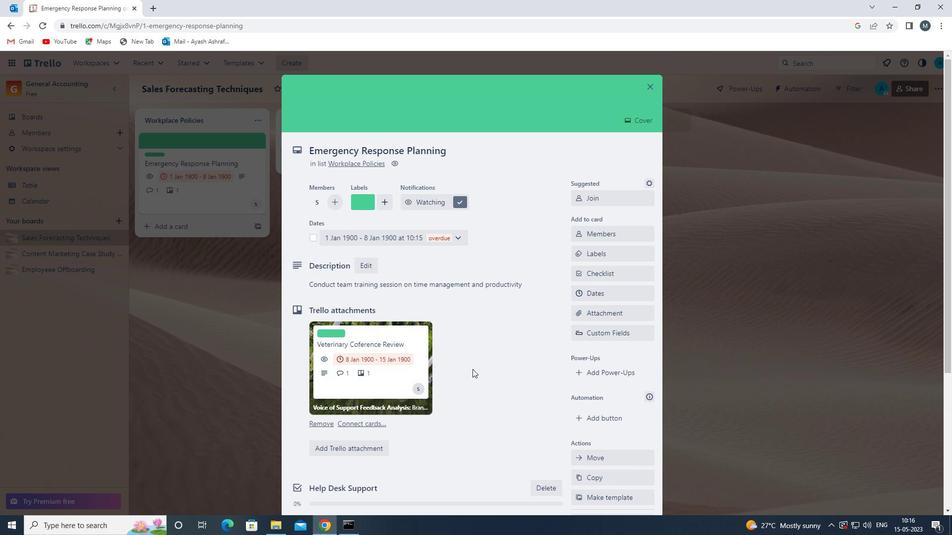 
Action: Mouse moved to (472, 367)
Screenshot: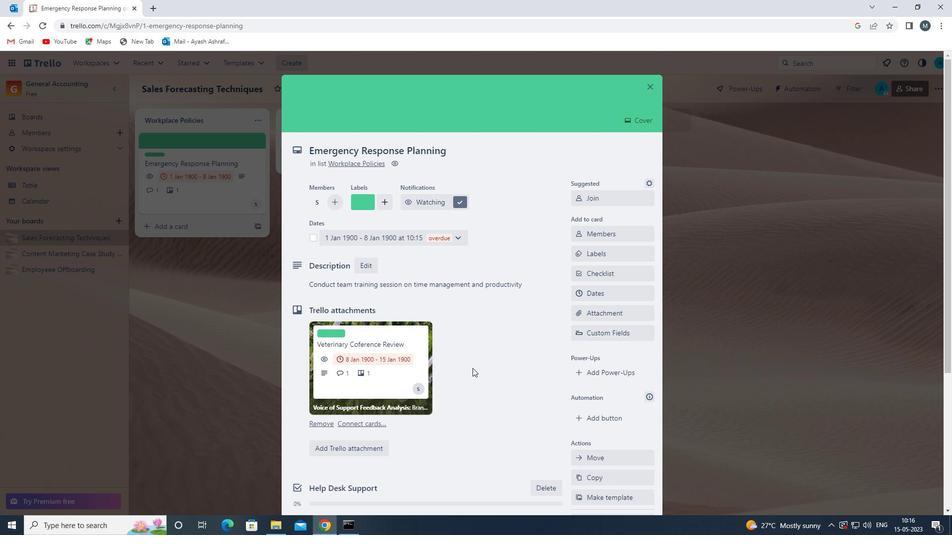 
